 Task: Check the traffic conditions on Interstate 80 in Lincoln.
Action: Mouse moved to (396, 9)
Screenshot: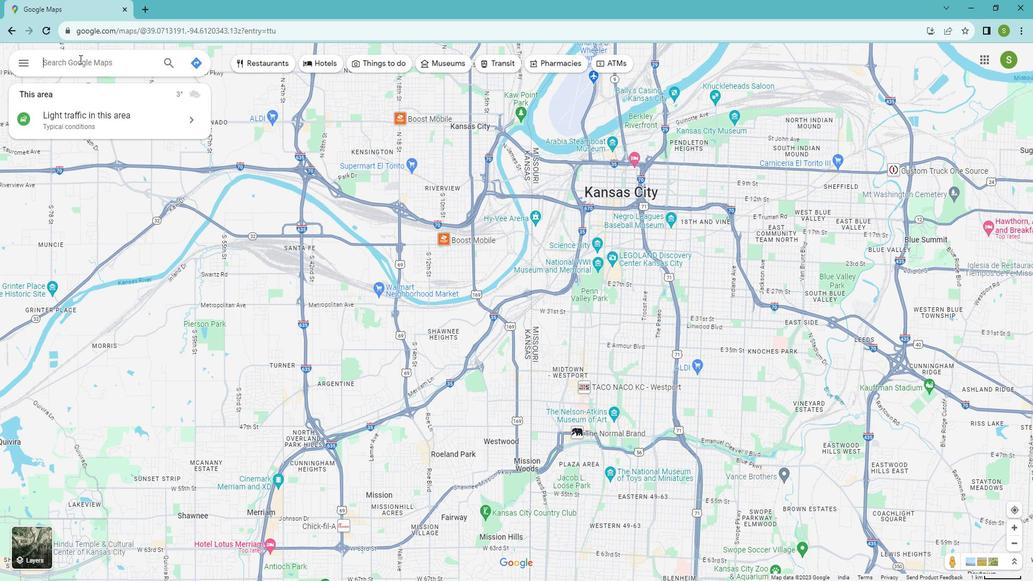 
Action: Mouse pressed left at (396, 9)
Screenshot: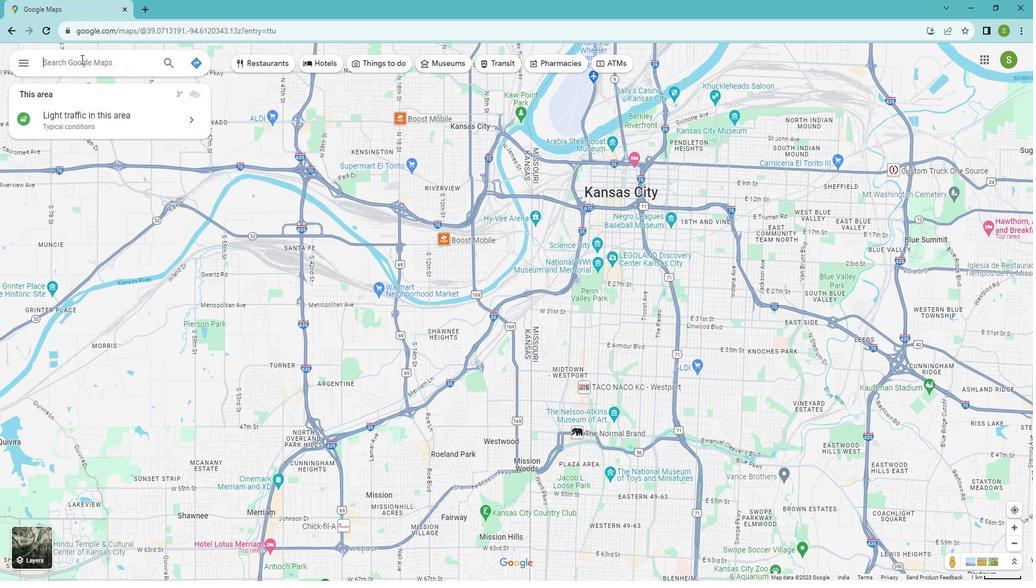 
Action: Key pressed <Key.shift>Interstate<Key.space>80<Key.space><Key.shift>Lincoln
Screenshot: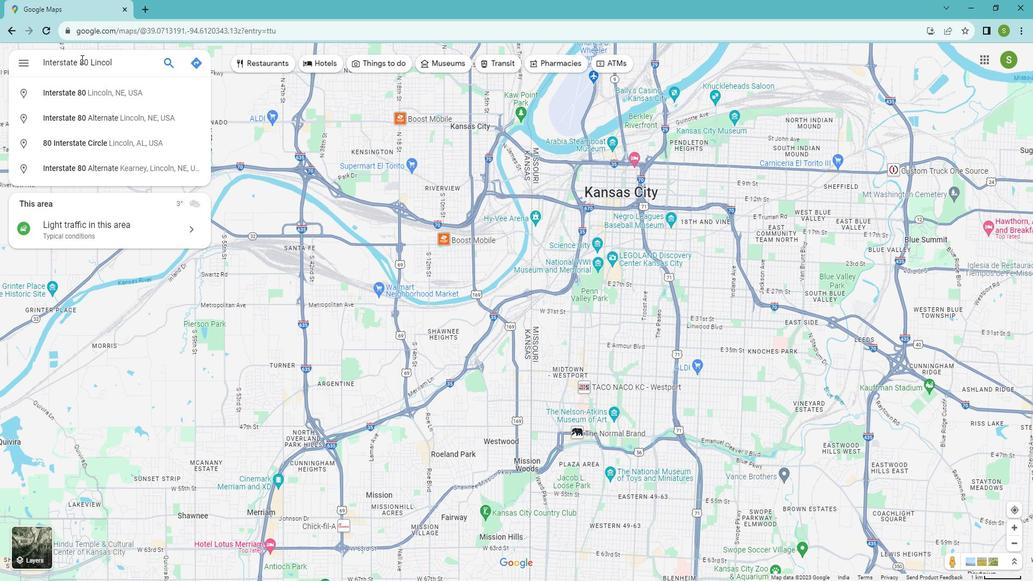 
Action: Mouse moved to (407, 46)
Screenshot: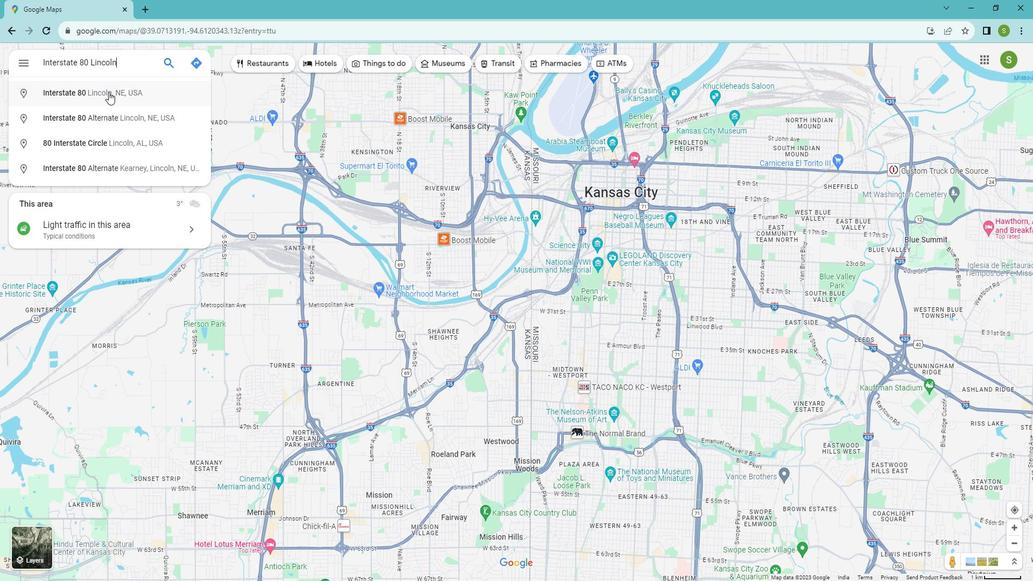 
Action: Mouse pressed left at (407, 46)
Screenshot: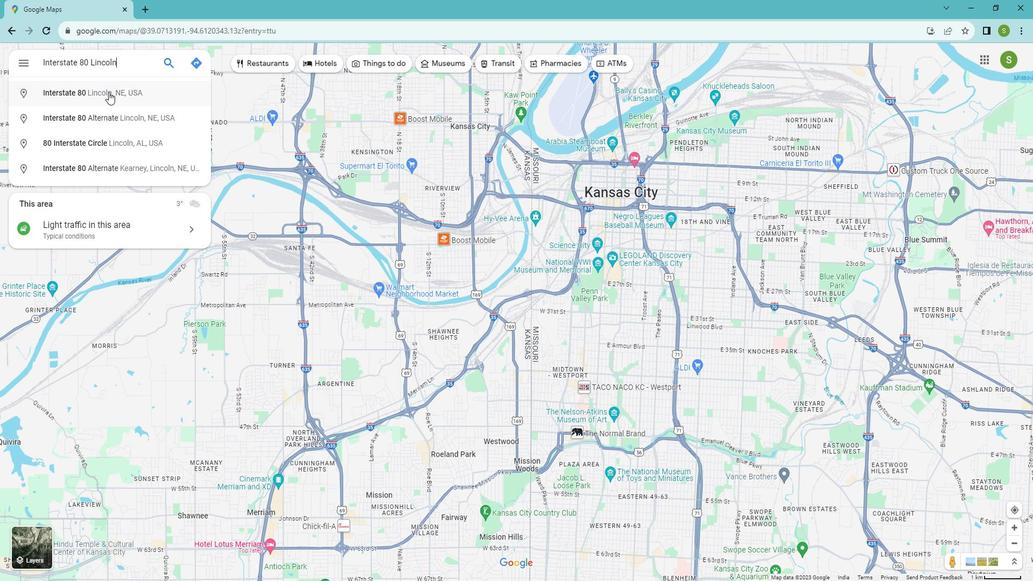
Action: Mouse moved to (489, 547)
Screenshot: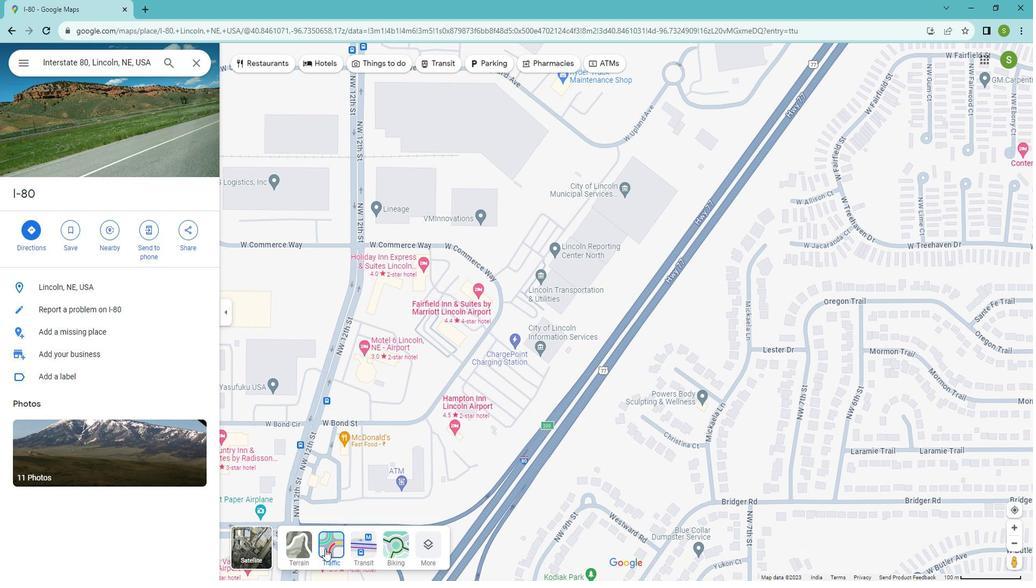 
Action: Mouse pressed left at (489, 547)
Screenshot: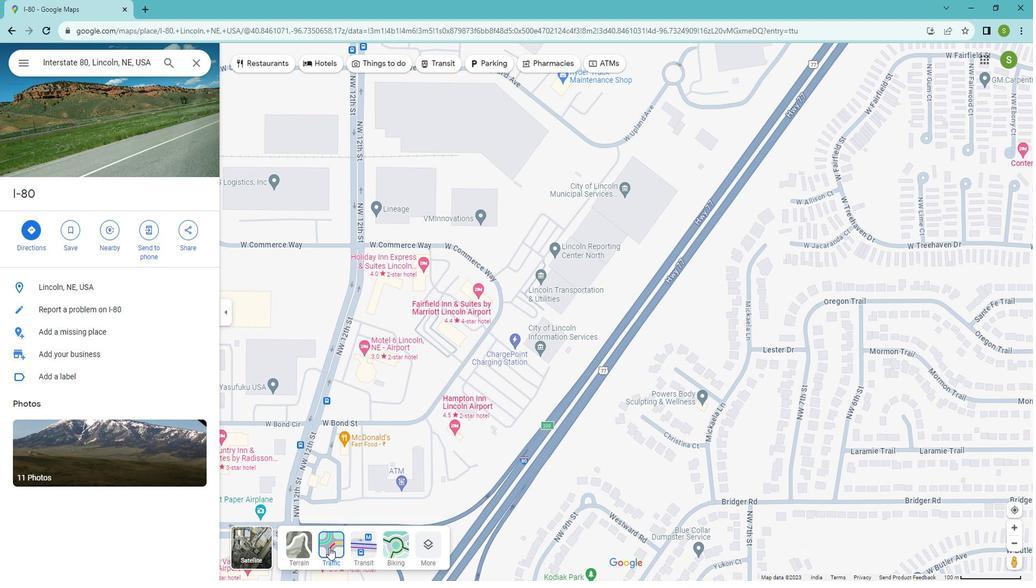 
Action: Mouse moved to (595, 305)
Screenshot: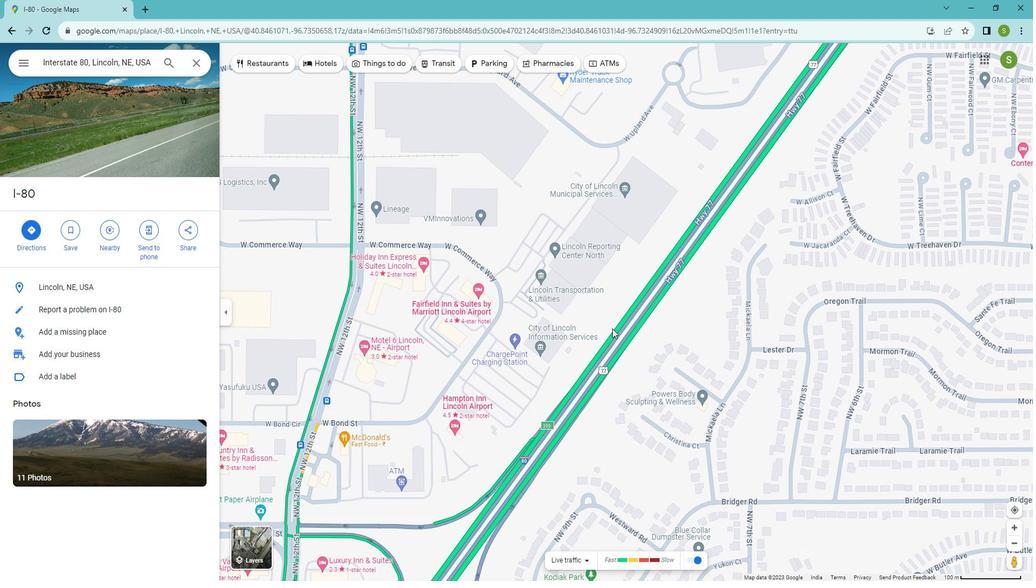 
Action: Mouse pressed left at (595, 305)
Screenshot: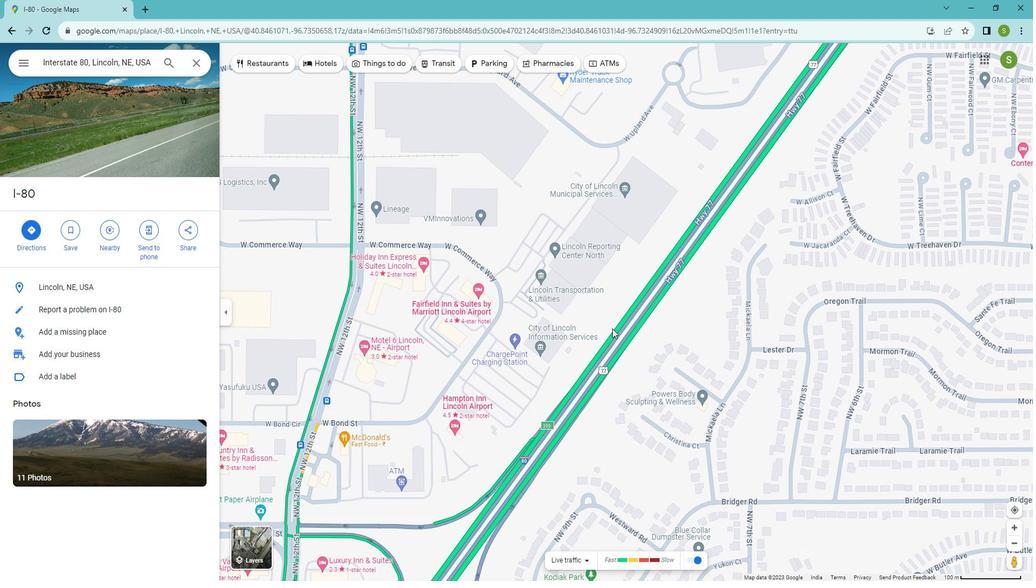 
Action: Mouse moved to (581, 348)
Screenshot: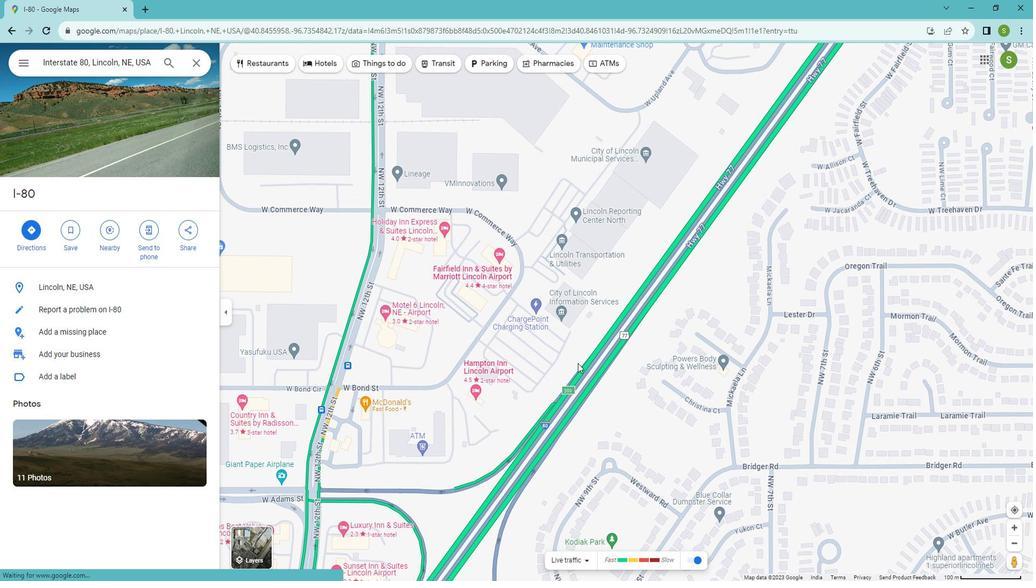 
Action: Mouse pressed left at (581, 348)
Screenshot: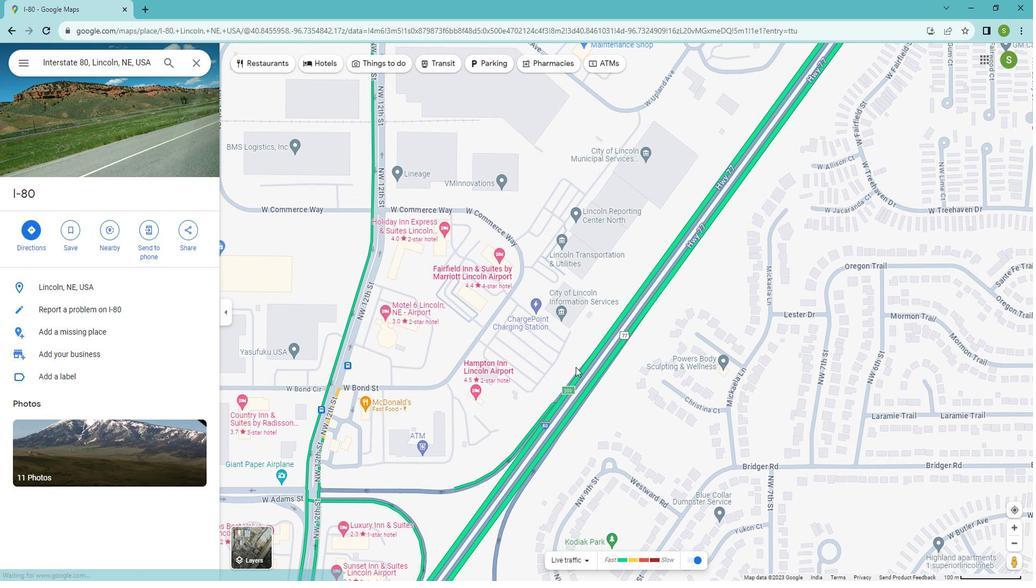 
Action: Mouse moved to (585, 563)
Screenshot: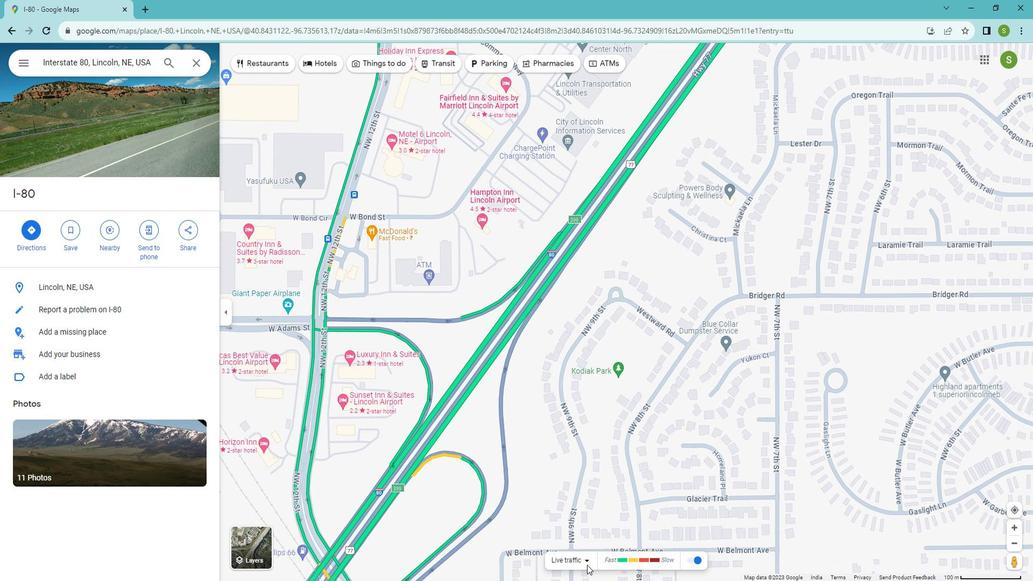 
Action: Mouse pressed left at (585, 563)
Screenshot: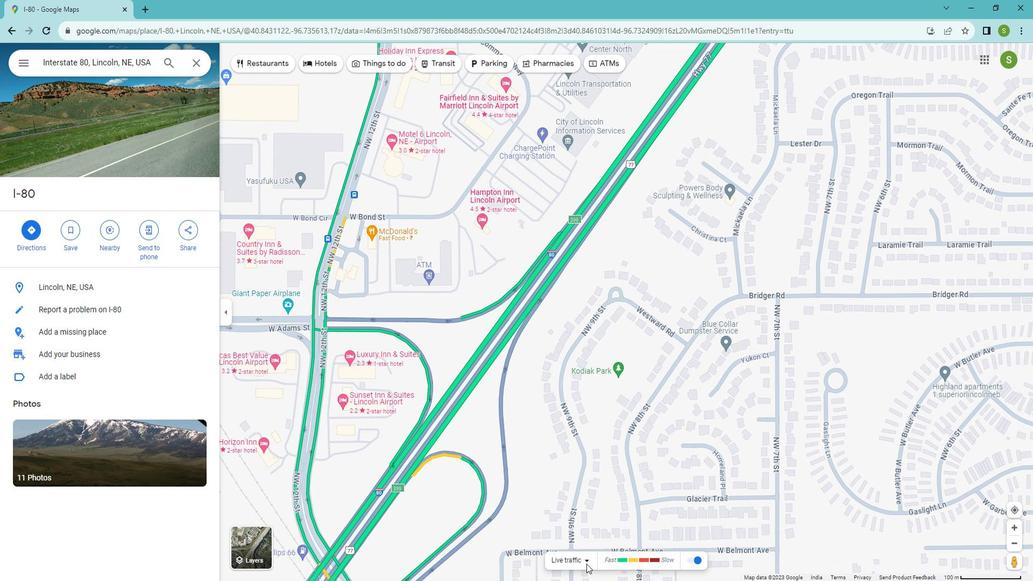 
Action: Mouse moved to (583, 543)
Screenshot: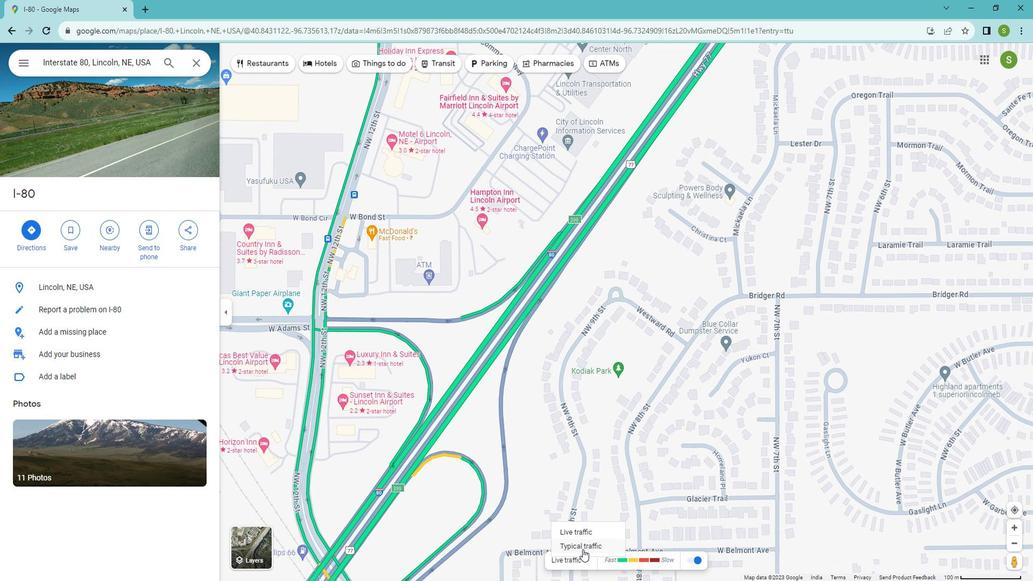 
Action: Mouse pressed left at (583, 543)
Screenshot: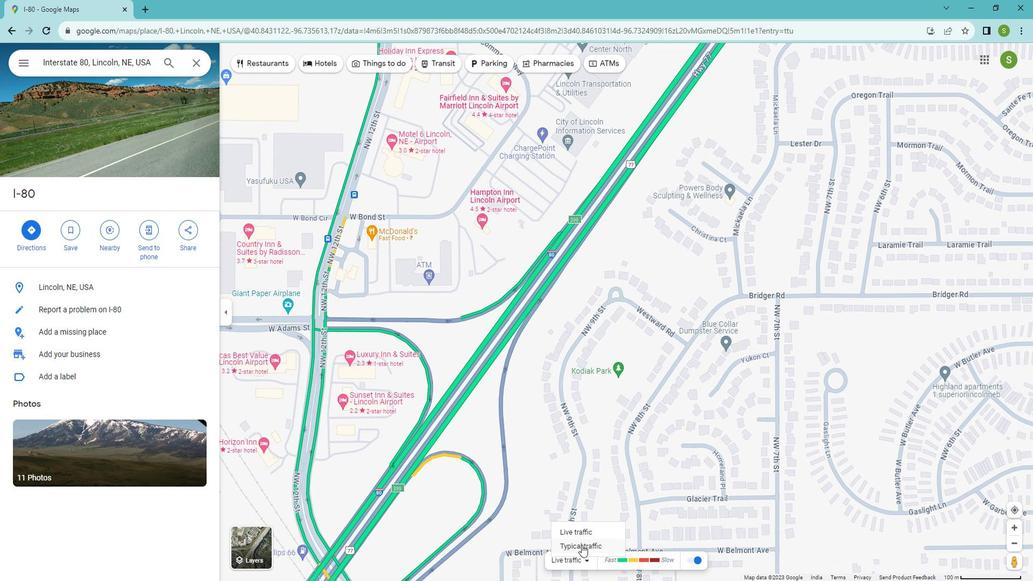 
Action: Mouse moved to (569, 400)
Screenshot: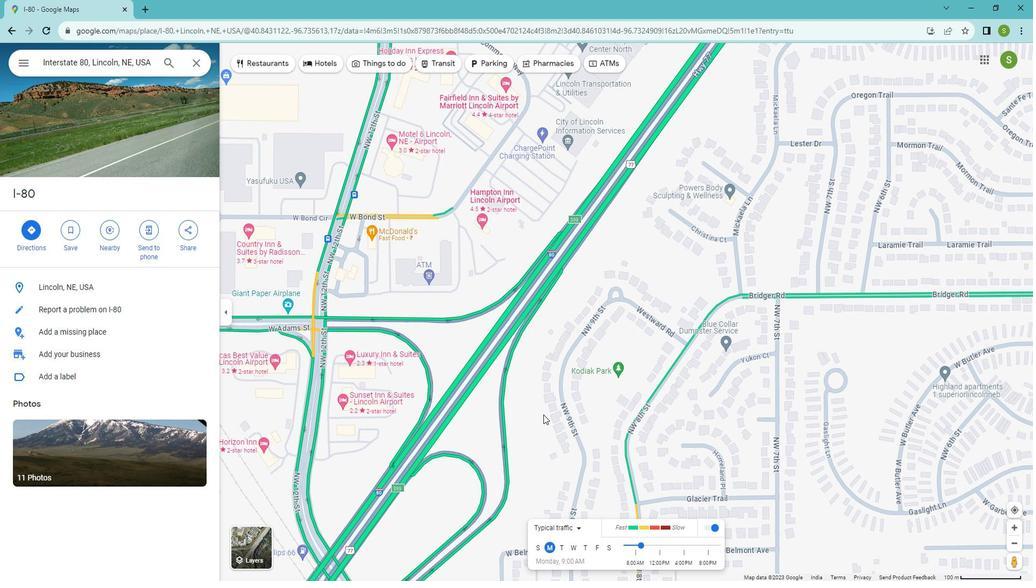 
Action: Mouse pressed left at (569, 400)
Screenshot: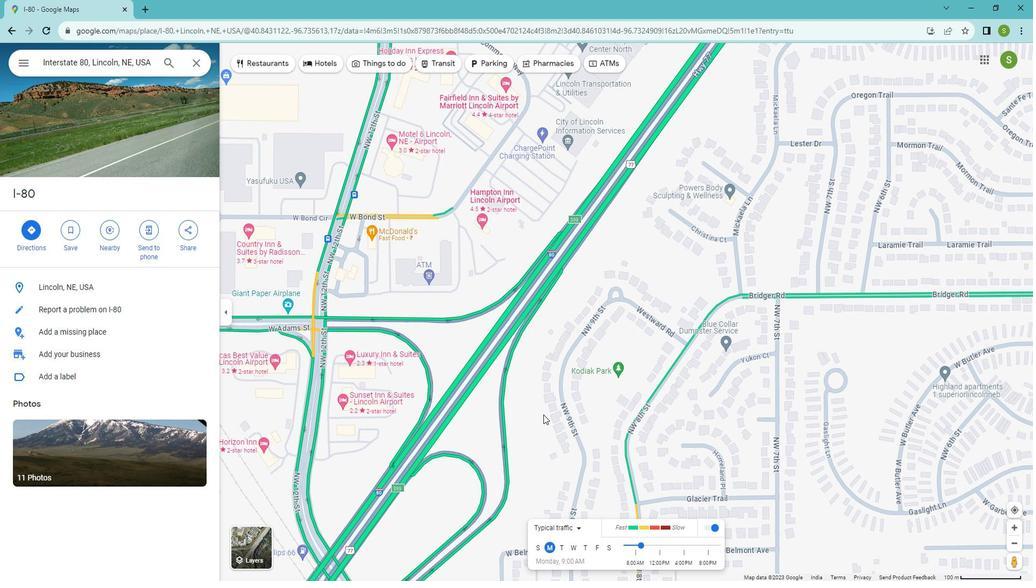 
Action: Mouse moved to (582, 526)
Screenshot: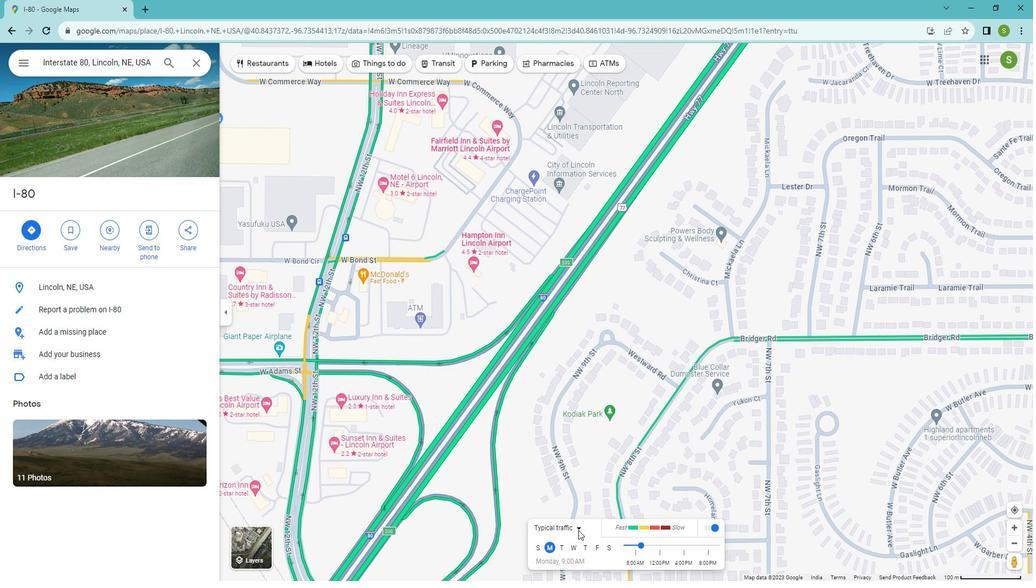 
Action: Mouse pressed left at (582, 526)
Screenshot: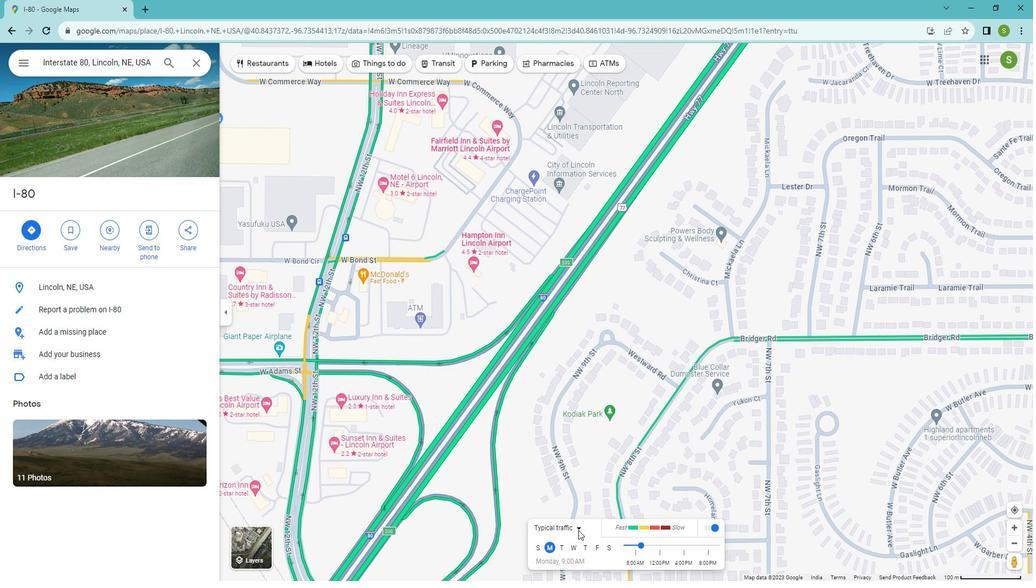 
Action: Mouse moved to (576, 539)
Screenshot: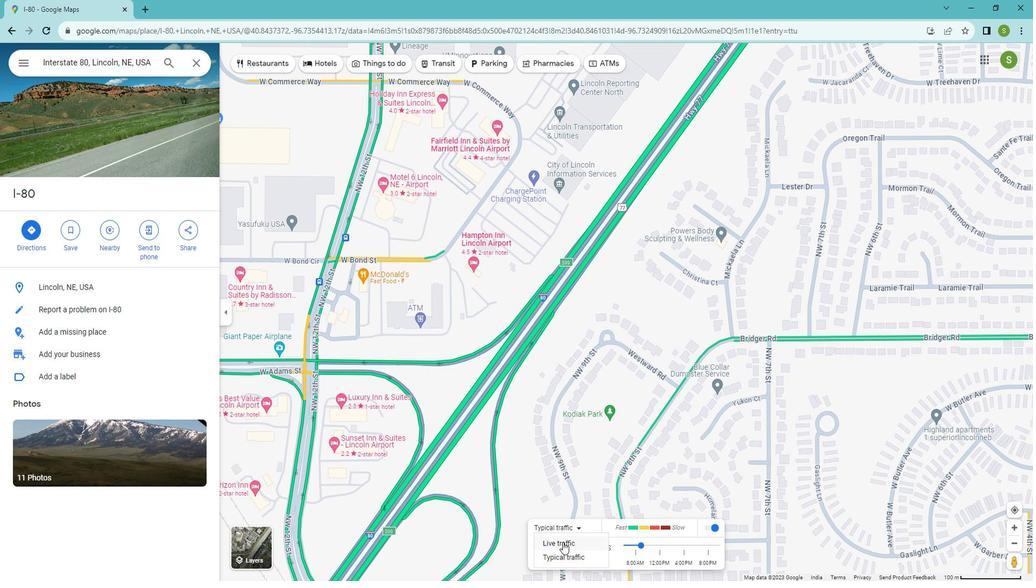 
Action: Mouse pressed left at (576, 539)
Screenshot: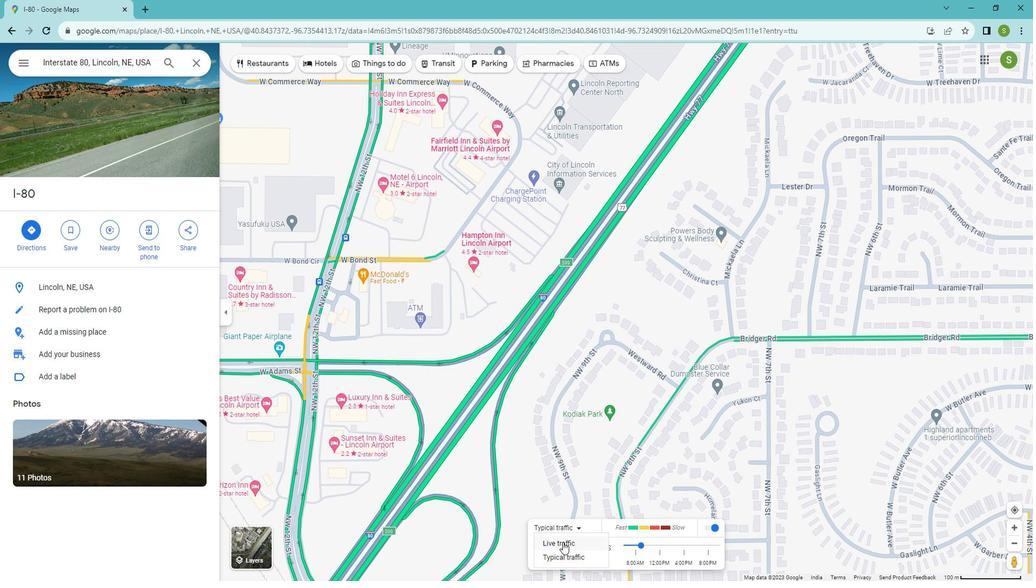 
Action: Mouse moved to (596, 364)
Screenshot: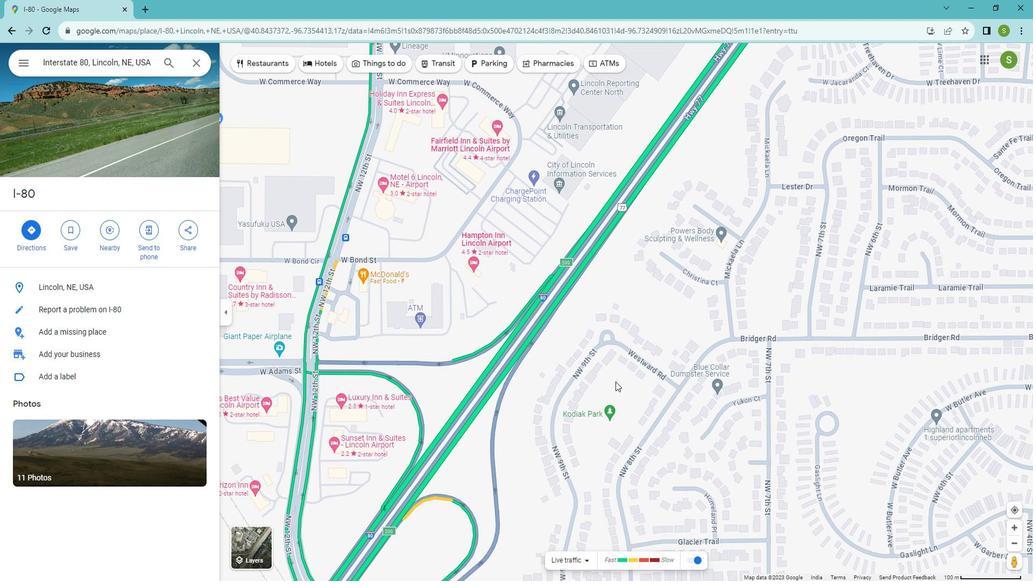 
Action: Mouse pressed left at (596, 364)
Screenshot: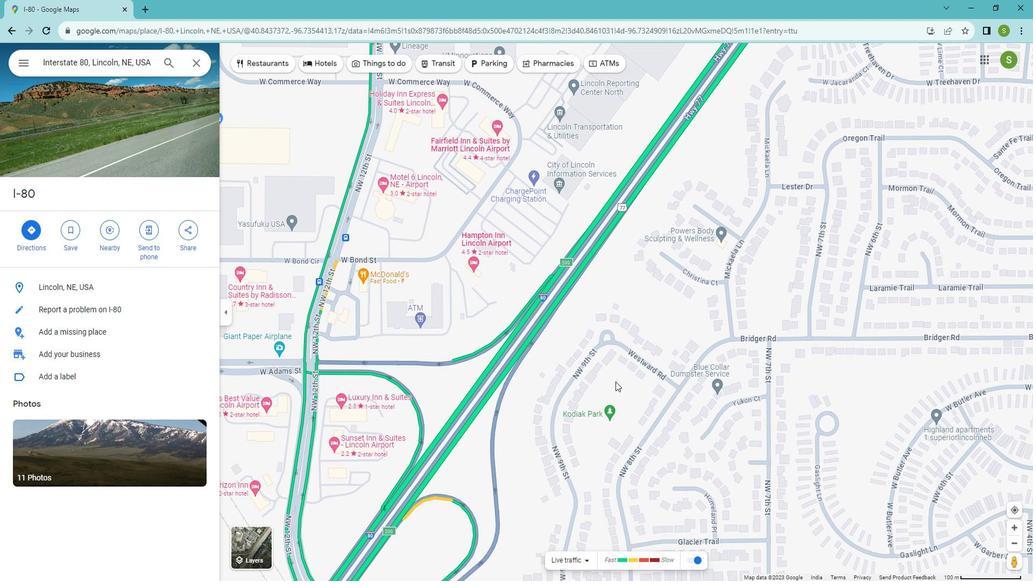
Action: Mouse moved to (581, 420)
Screenshot: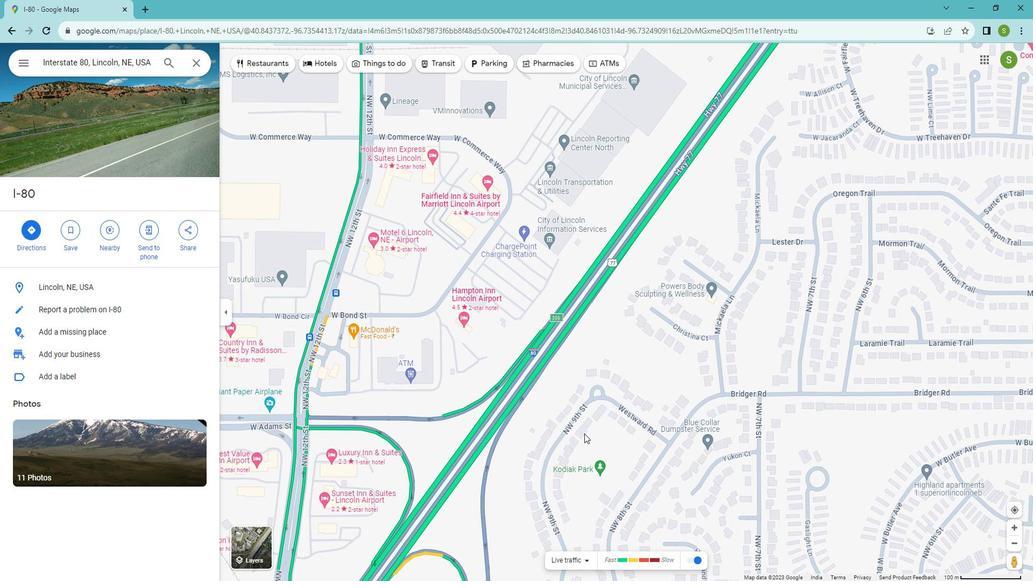 
Action: Mouse pressed left at (581, 420)
Screenshot: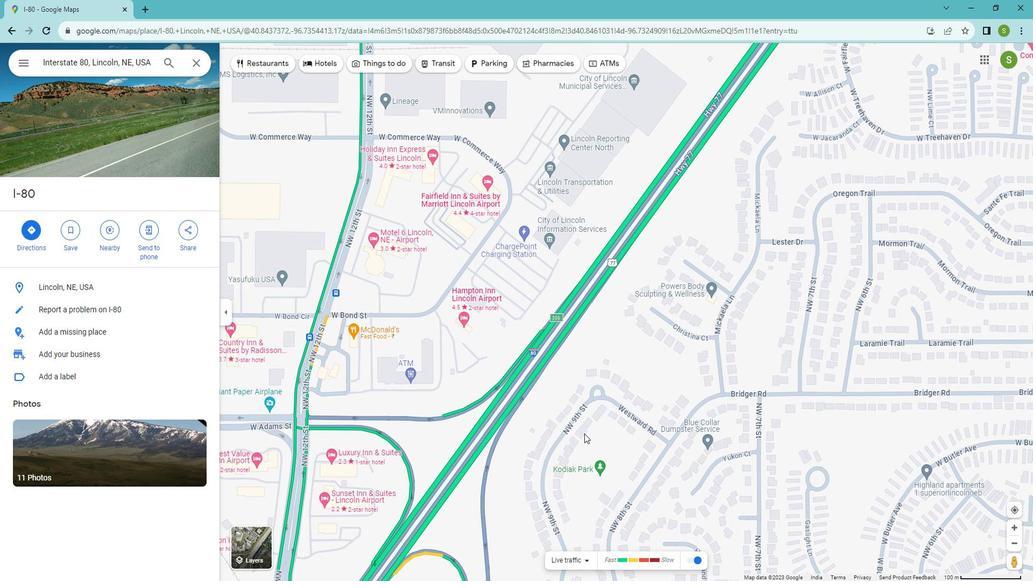 
Action: Mouse moved to (597, 310)
Screenshot: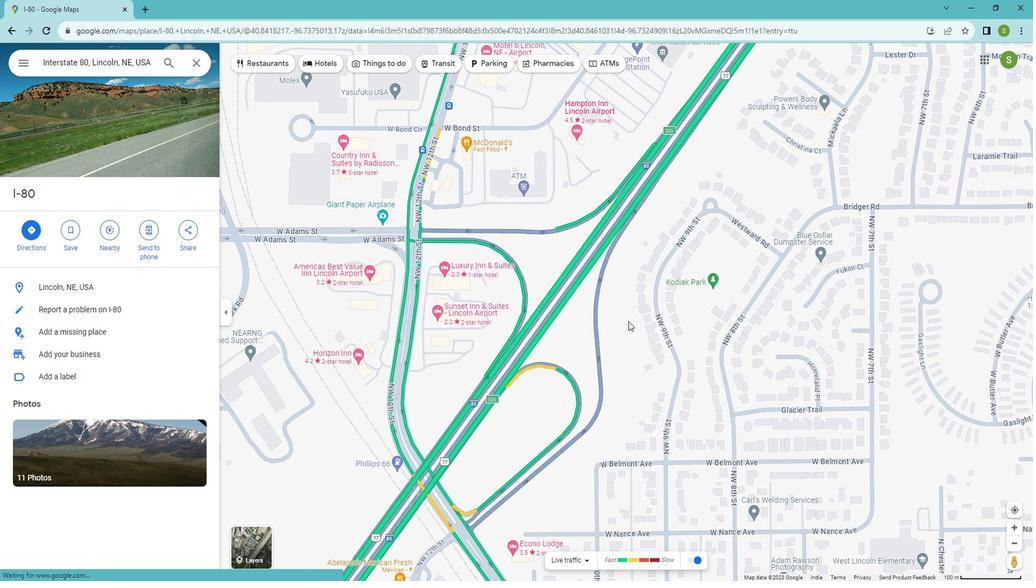 
Action: Mouse pressed left at (597, 310)
Screenshot: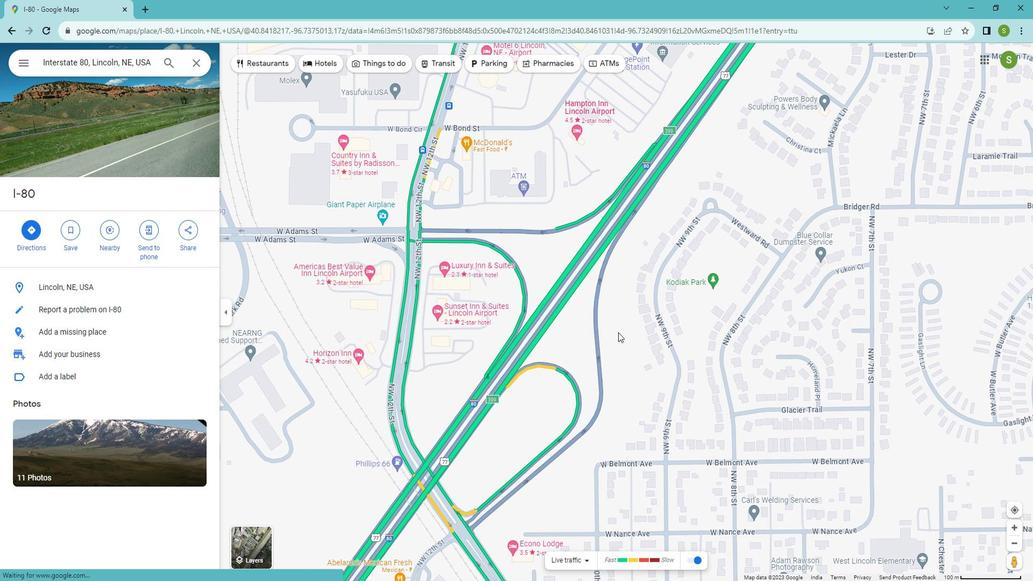 
Action: Mouse moved to (589, 287)
Screenshot: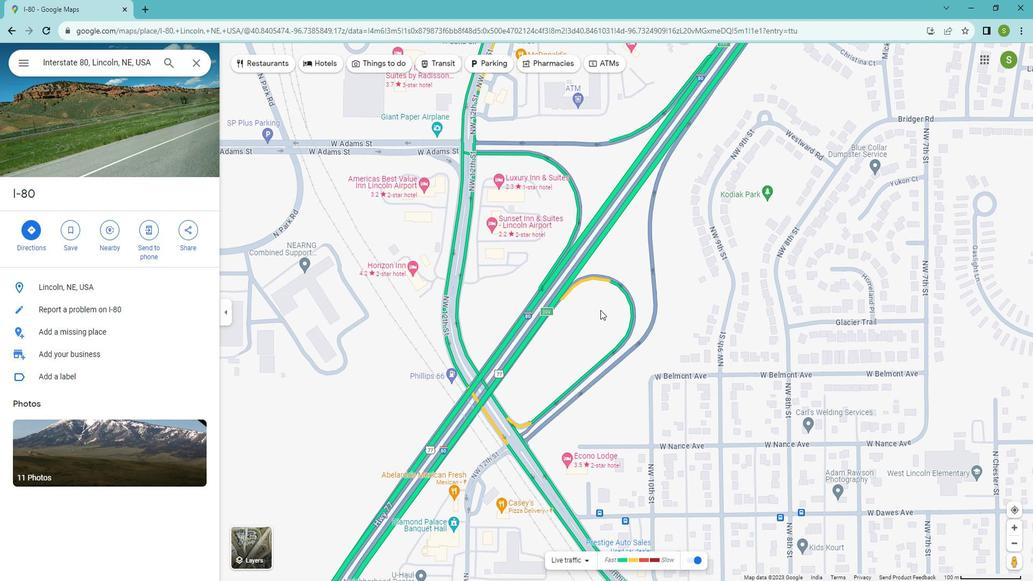 
Action: Mouse pressed left at (589, 287)
Screenshot: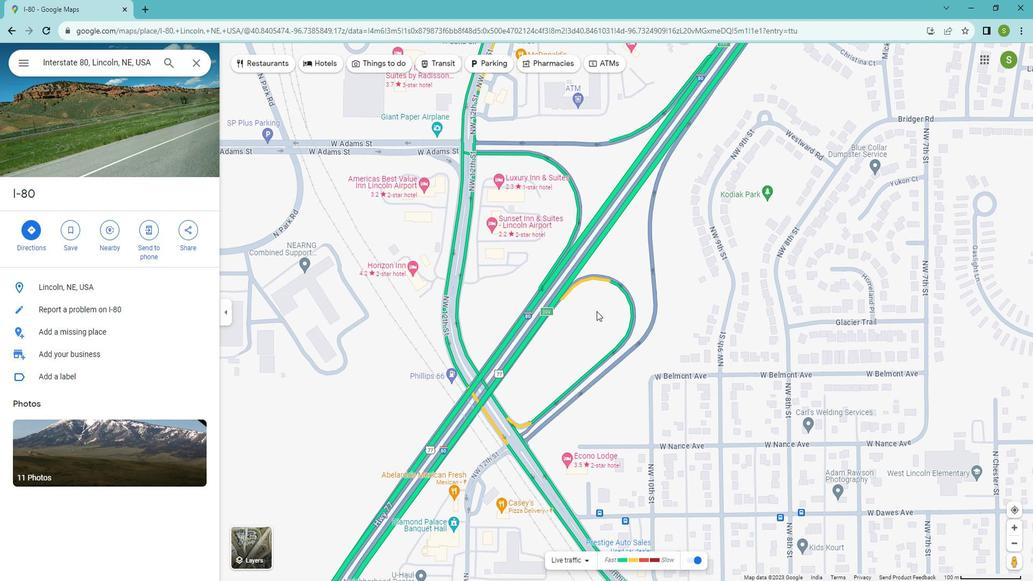 
Action: Mouse moved to (592, 269)
Screenshot: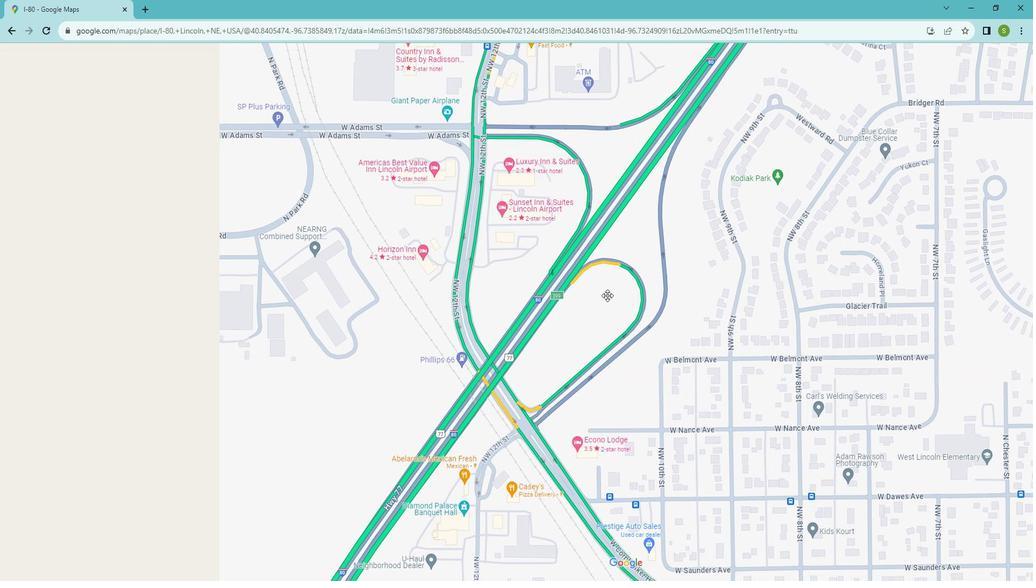 
Action: Mouse scrolled (592, 268) with delta (0, 0)
Screenshot: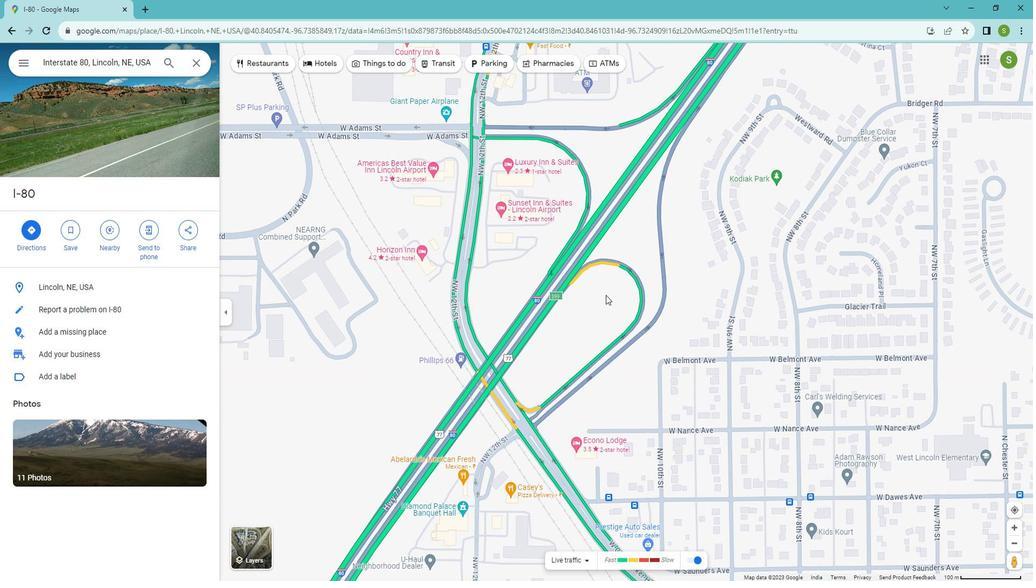
Action: Mouse scrolled (592, 268) with delta (0, 0)
Screenshot: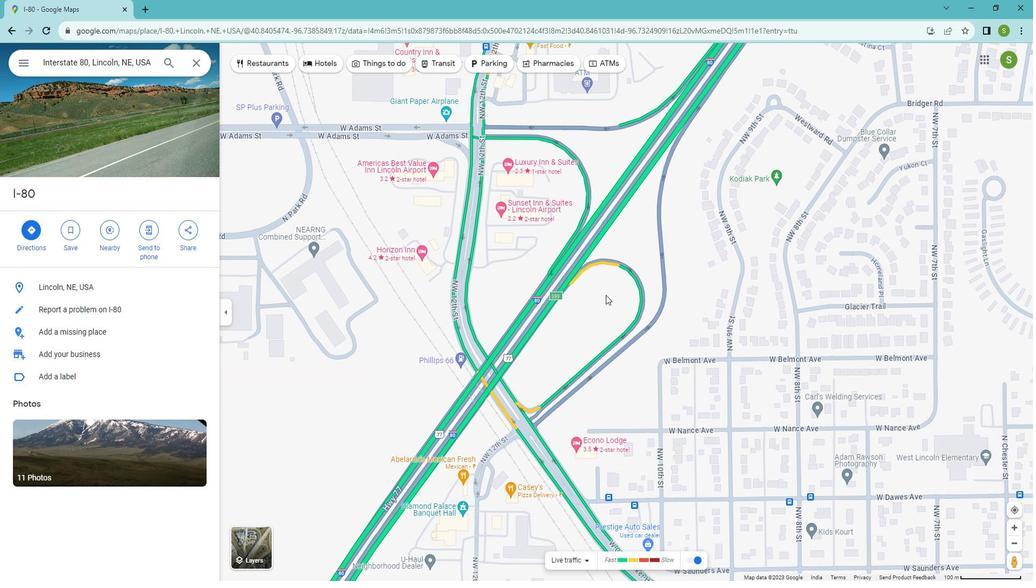 
Action: Mouse scrolled (592, 268) with delta (0, 0)
Screenshot: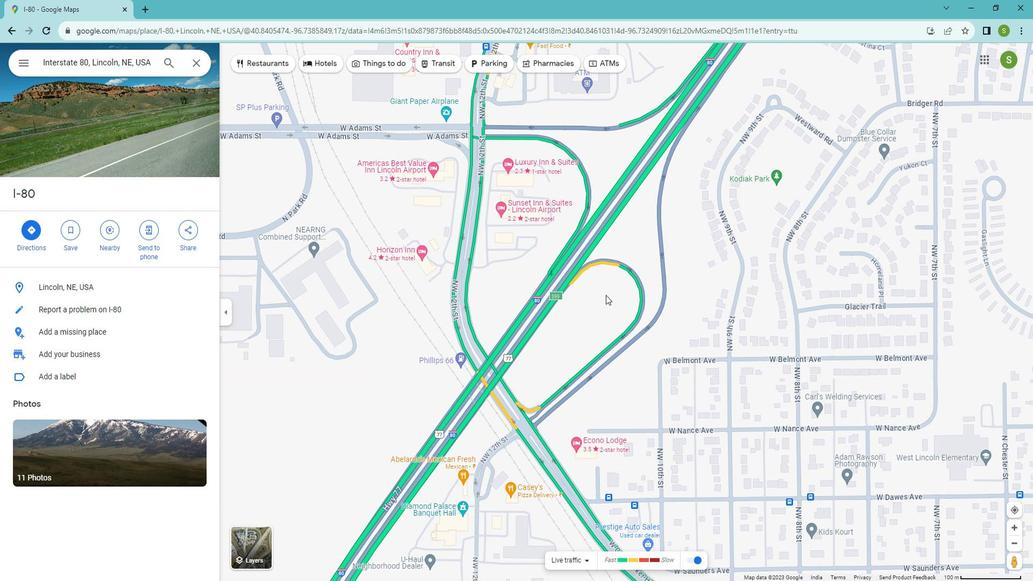 
Action: Mouse scrolled (592, 268) with delta (0, 0)
Screenshot: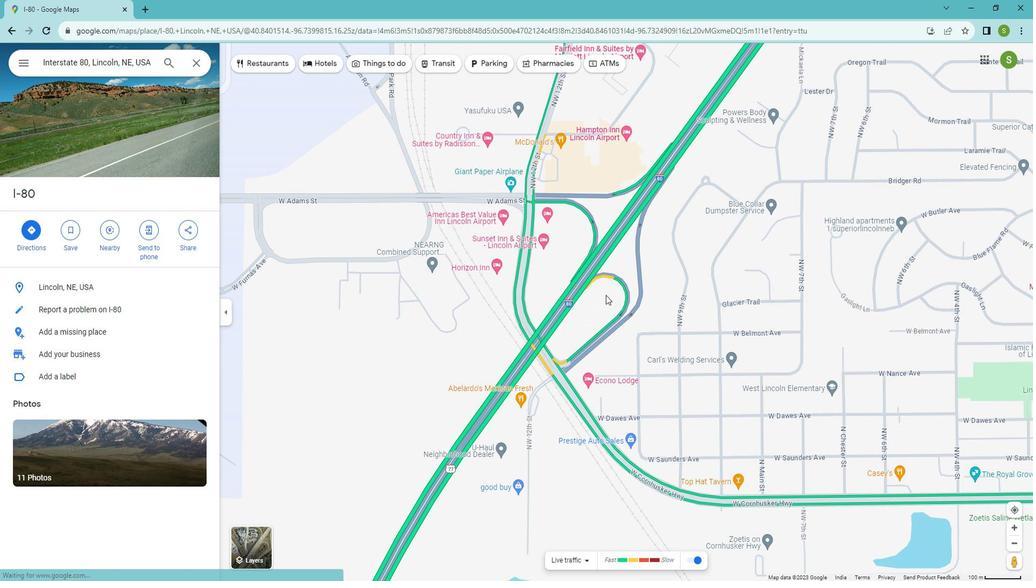 
Action: Mouse scrolled (592, 268) with delta (0, 0)
Screenshot: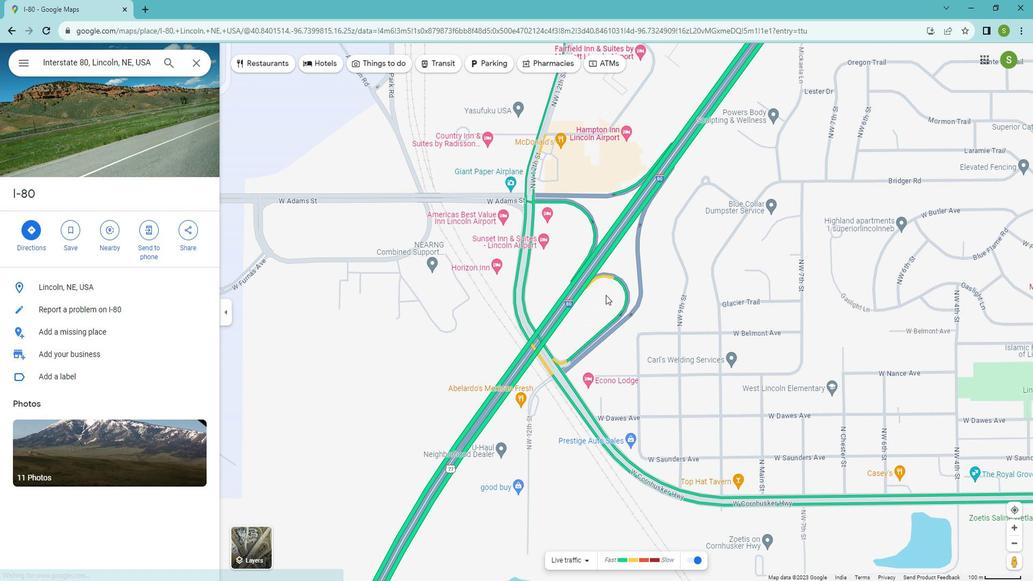
Action: Mouse moved to (590, 269)
Screenshot: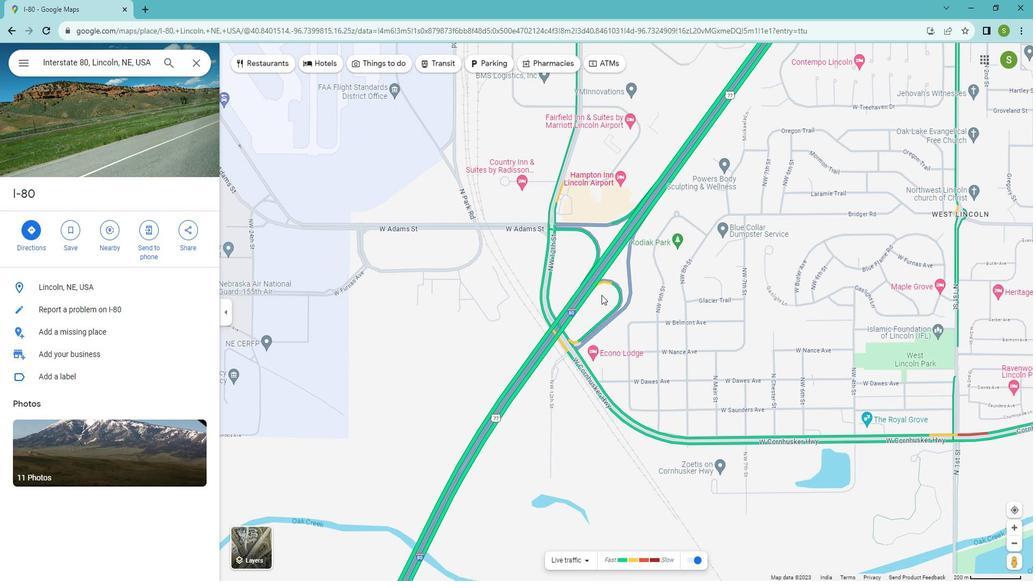 
Action: Mouse scrolled (590, 268) with delta (0, 0)
Screenshot: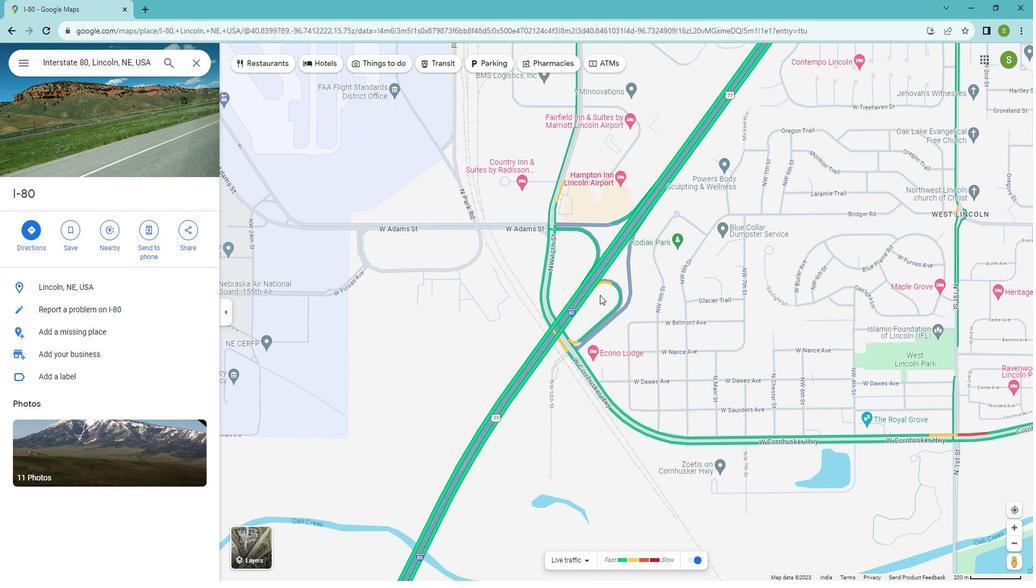 
Action: Mouse scrolled (590, 268) with delta (0, 0)
Screenshot: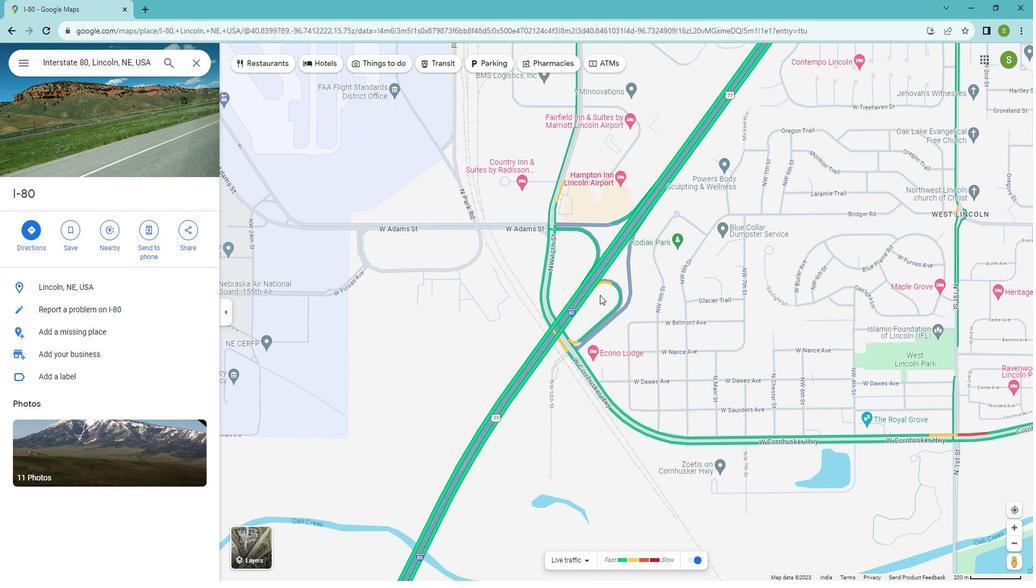 
Action: Mouse moved to (618, 290)
Screenshot: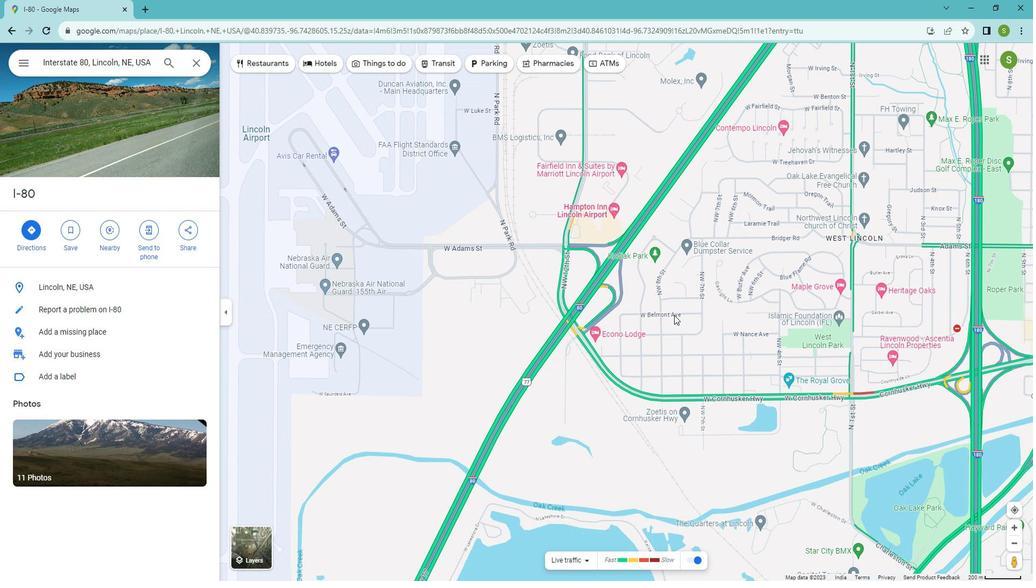 
Action: Mouse scrolled (618, 290) with delta (0, 0)
Screenshot: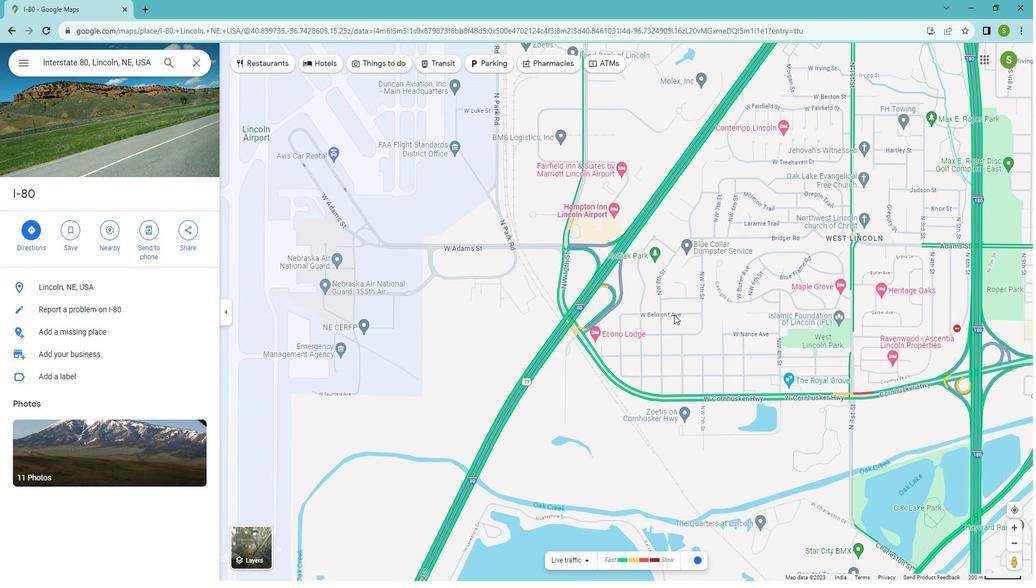 
Action: Mouse moved to (611, 231)
Screenshot: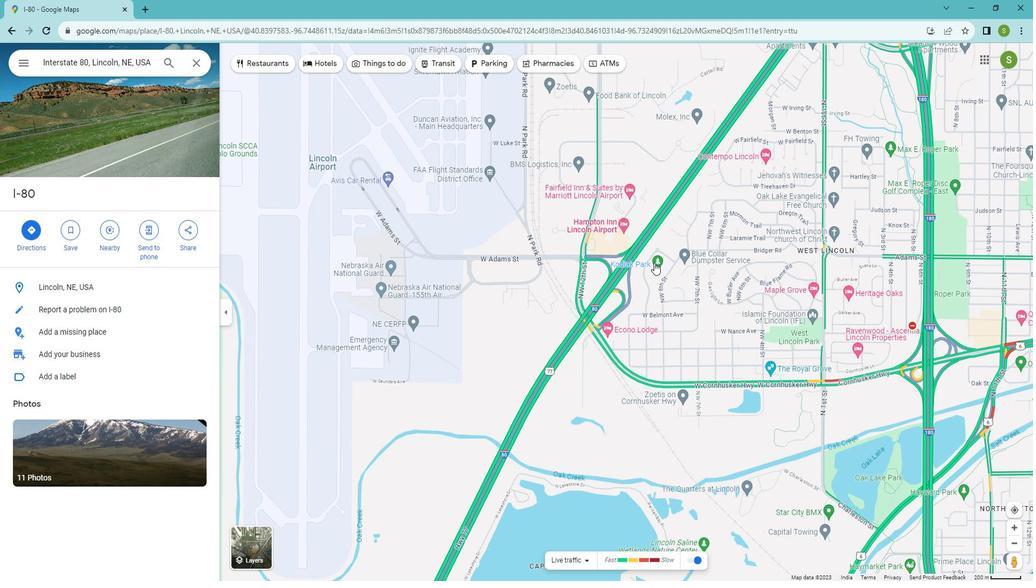 
Action: Mouse pressed left at (611, 231)
Screenshot: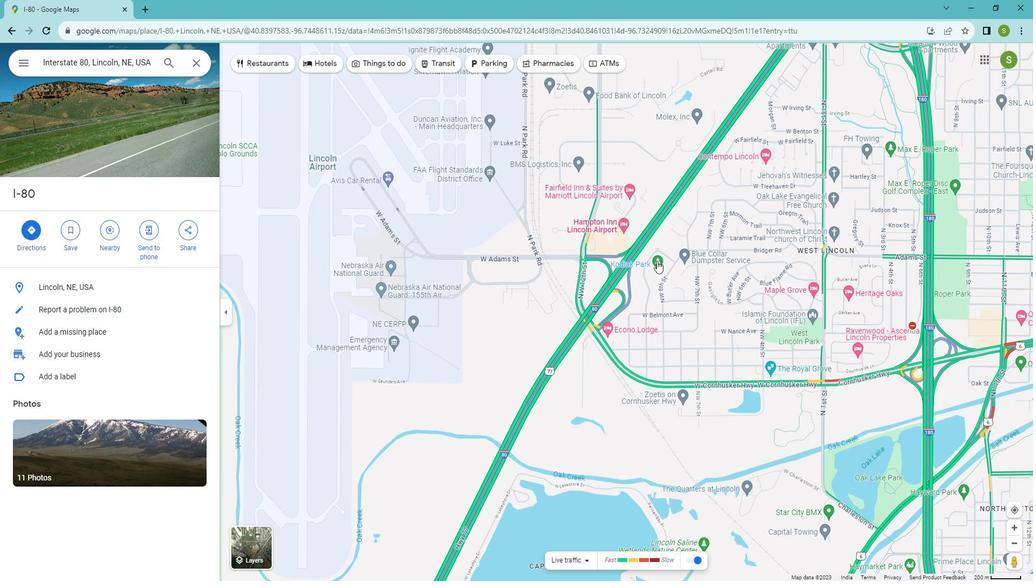 
Action: Mouse moved to (563, 322)
Screenshot: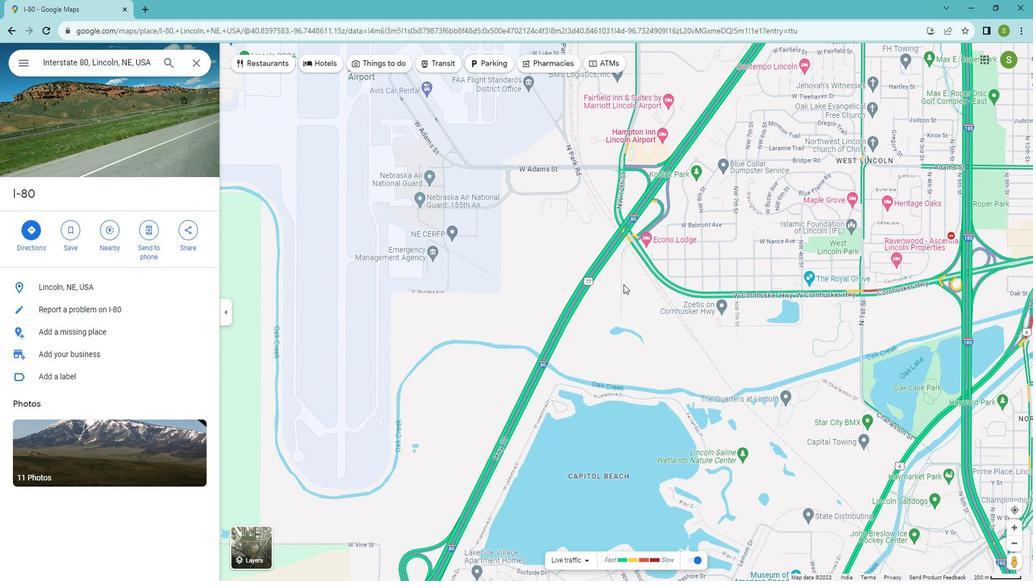 
Action: Mouse pressed left at (563, 322)
Screenshot: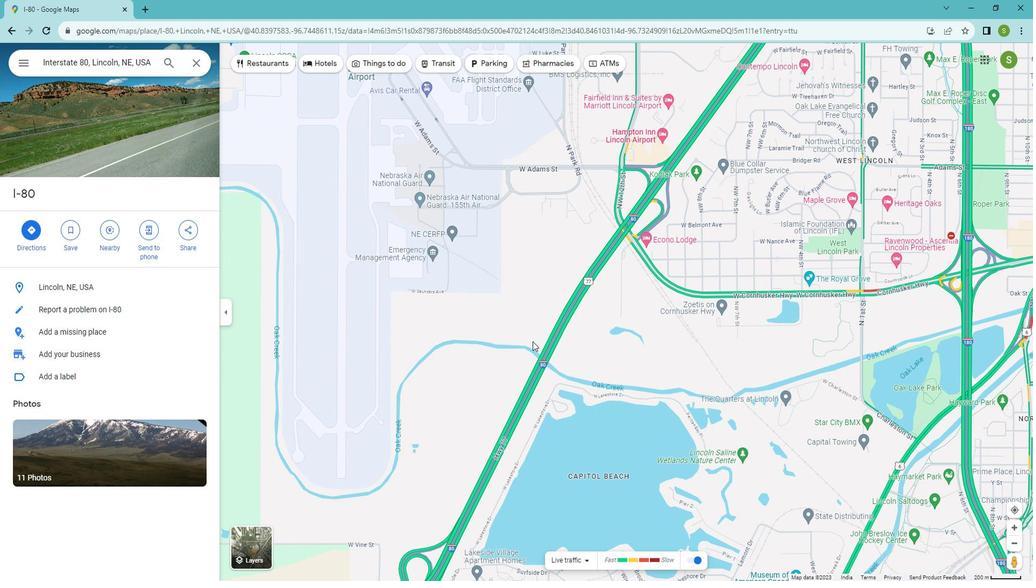 
Action: Mouse moved to (575, 387)
Screenshot: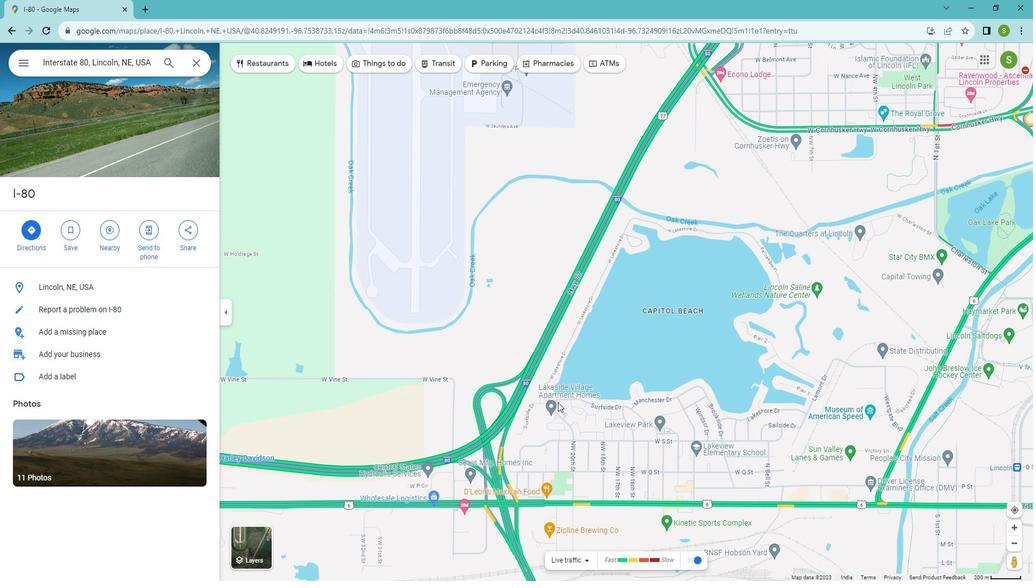 
Action: Mouse pressed left at (575, 387)
Screenshot: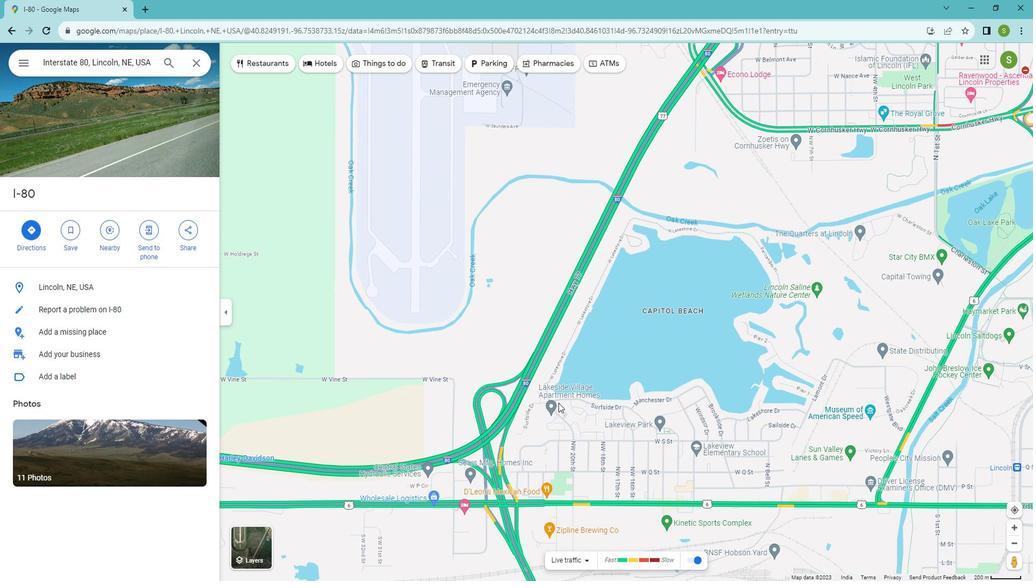 
Action: Mouse moved to (542, 330)
Screenshot: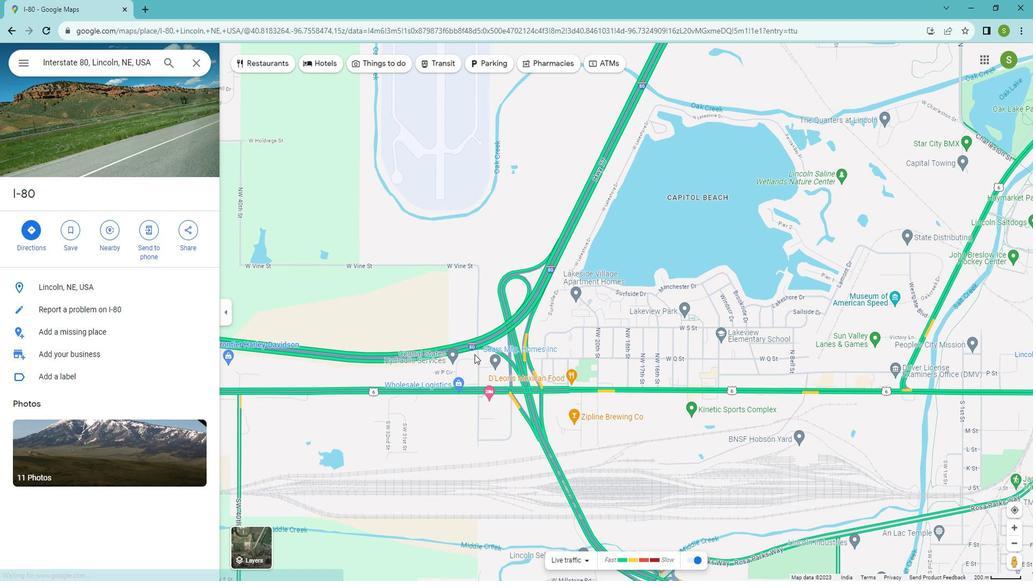 
Action: Mouse pressed left at (542, 330)
Screenshot: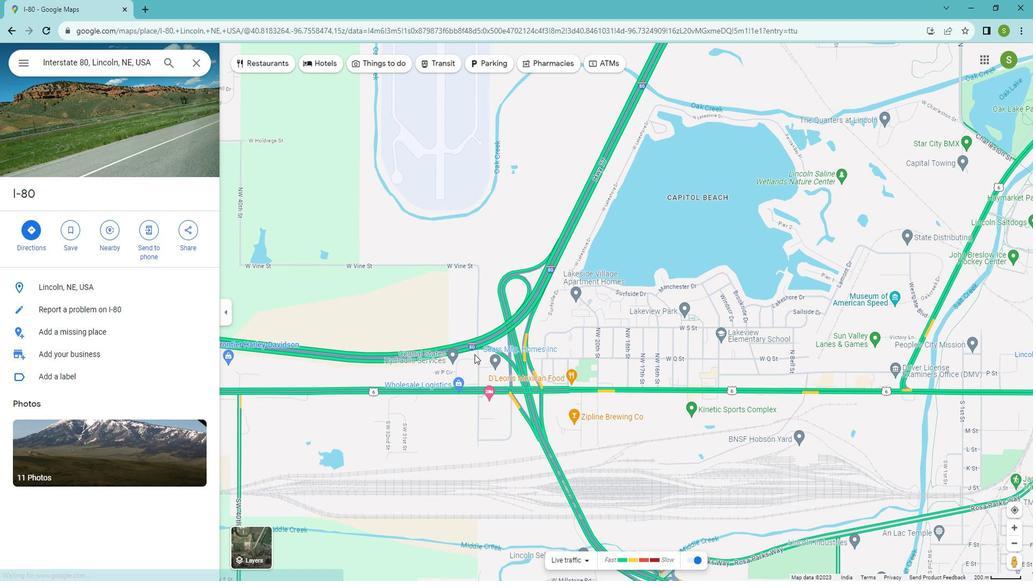 
Action: Mouse moved to (620, 293)
Screenshot: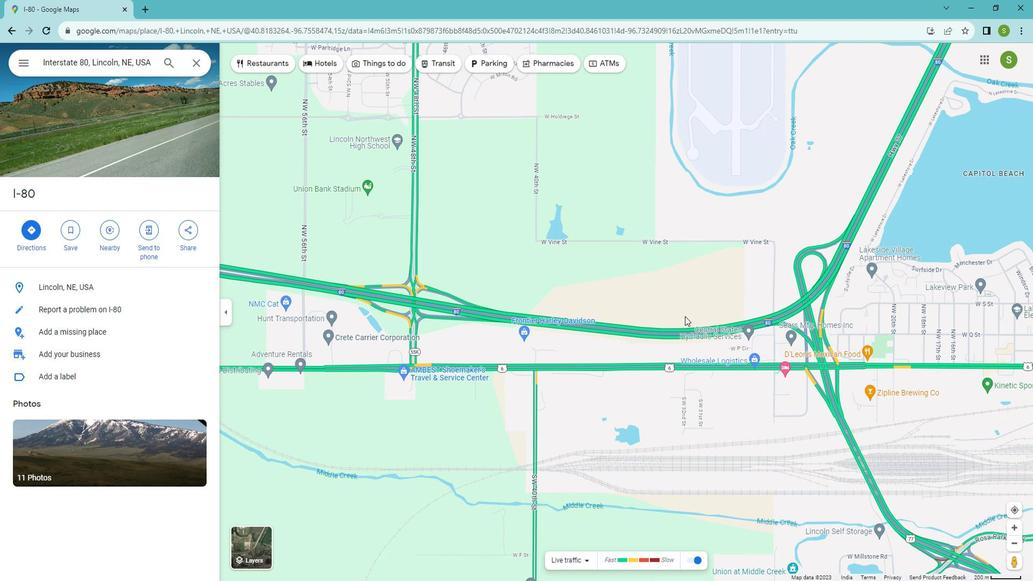 
Action: Mouse scrolled (620, 293) with delta (0, 0)
Screenshot: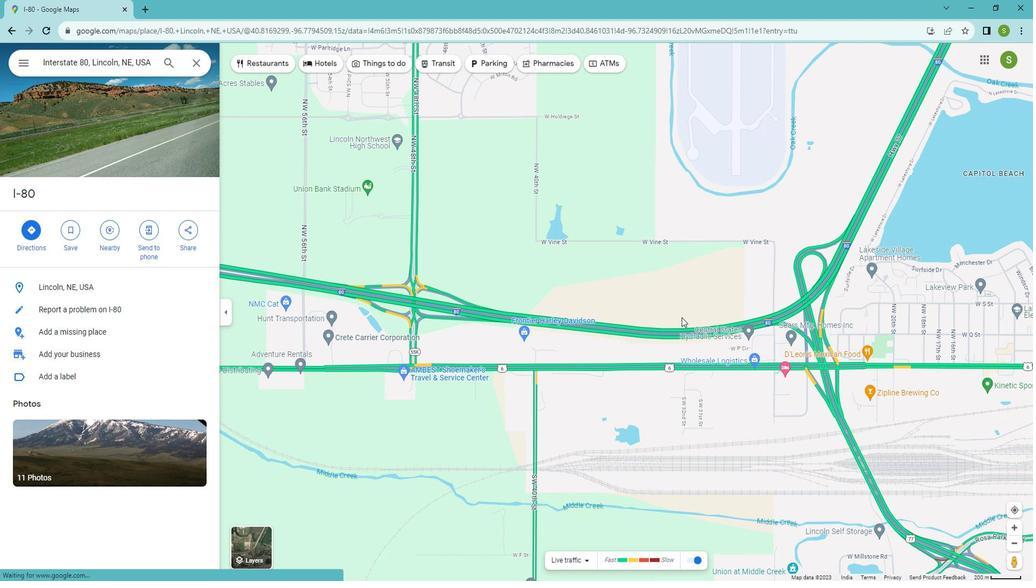 
Action: Mouse scrolled (620, 293) with delta (0, 0)
Screenshot: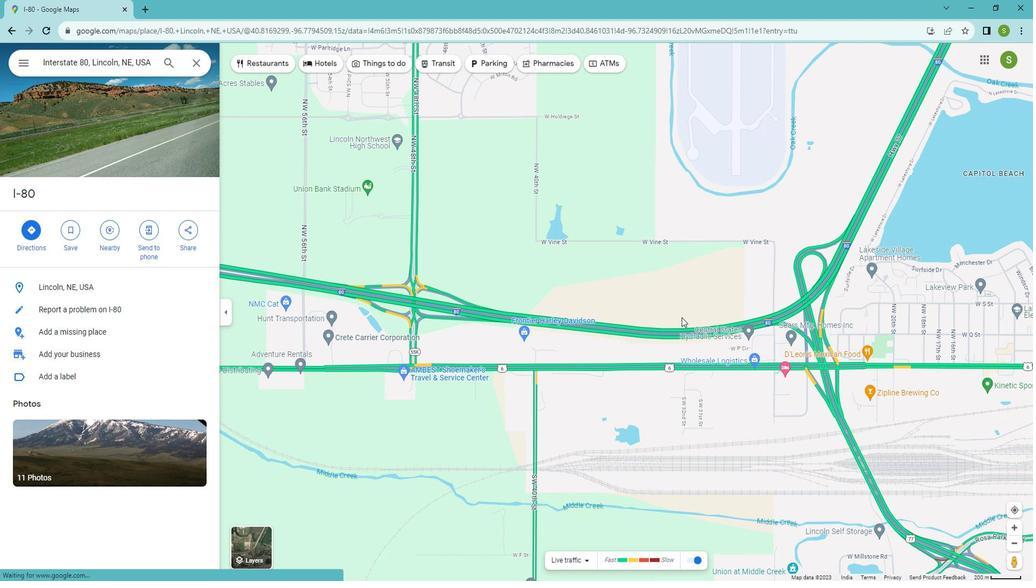 
Action: Mouse scrolled (620, 293) with delta (0, 0)
Screenshot: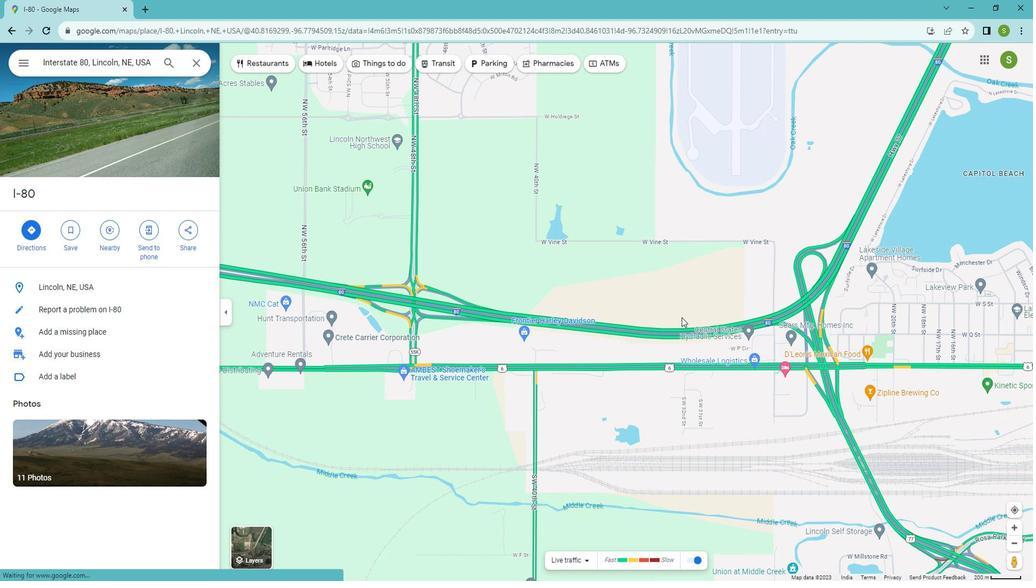 
Action: Mouse scrolled (620, 293) with delta (0, 0)
Screenshot: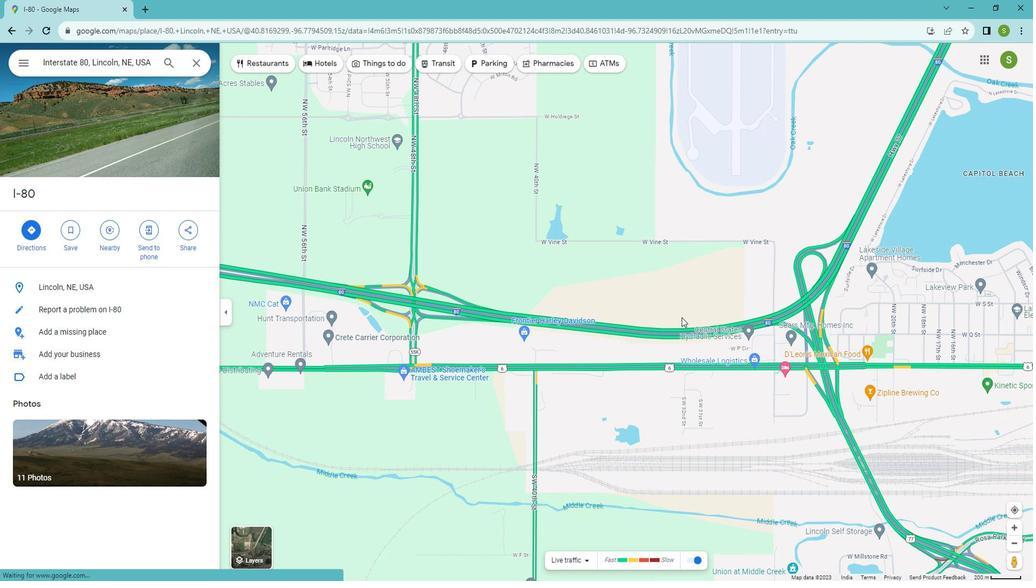 
Action: Mouse scrolled (620, 293) with delta (0, 0)
Screenshot: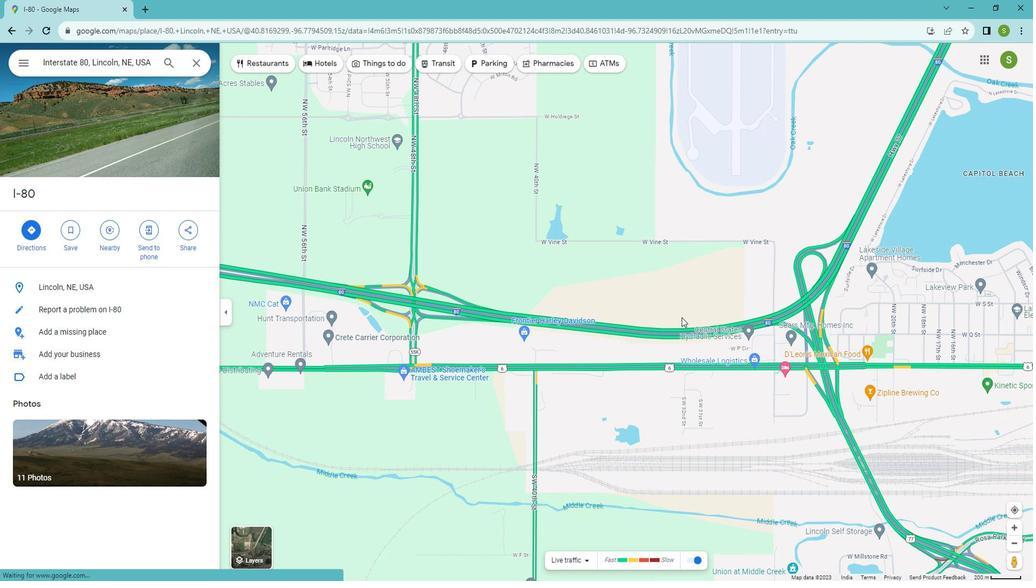 
Action: Mouse scrolled (620, 293) with delta (0, 0)
Screenshot: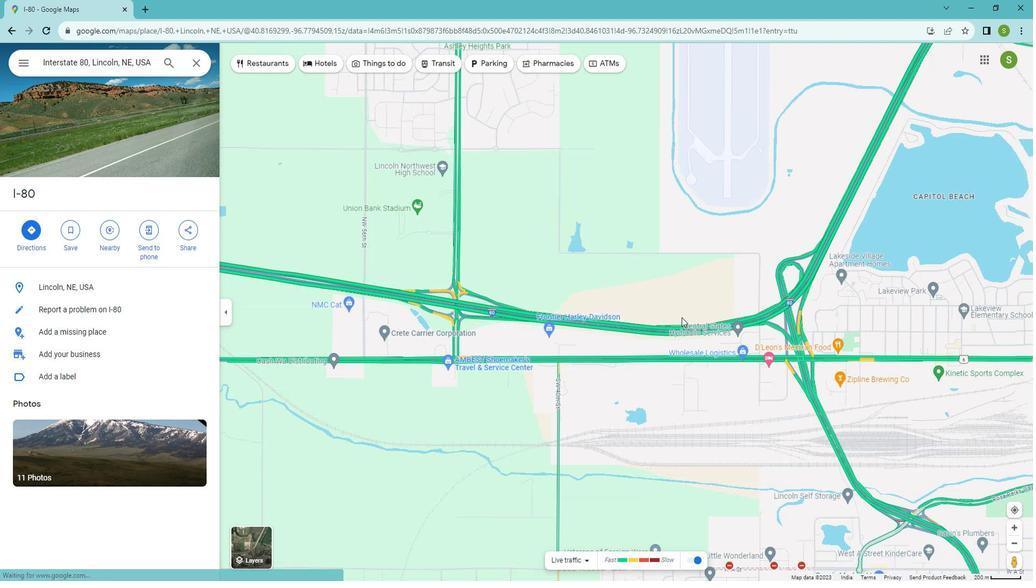 
Action: Mouse moved to (619, 296)
Screenshot: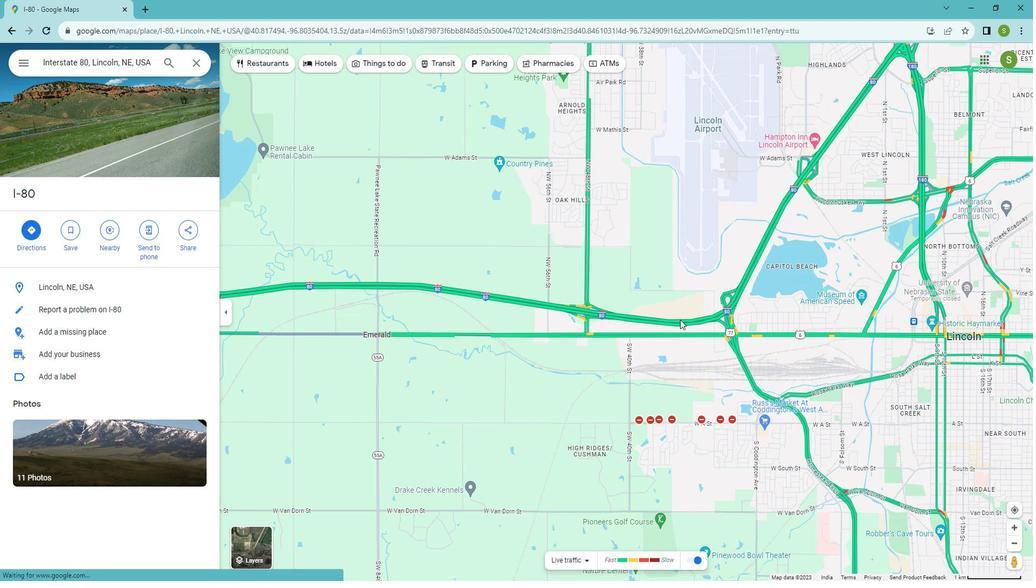 
Action: Mouse scrolled (619, 295) with delta (0, 0)
Screenshot: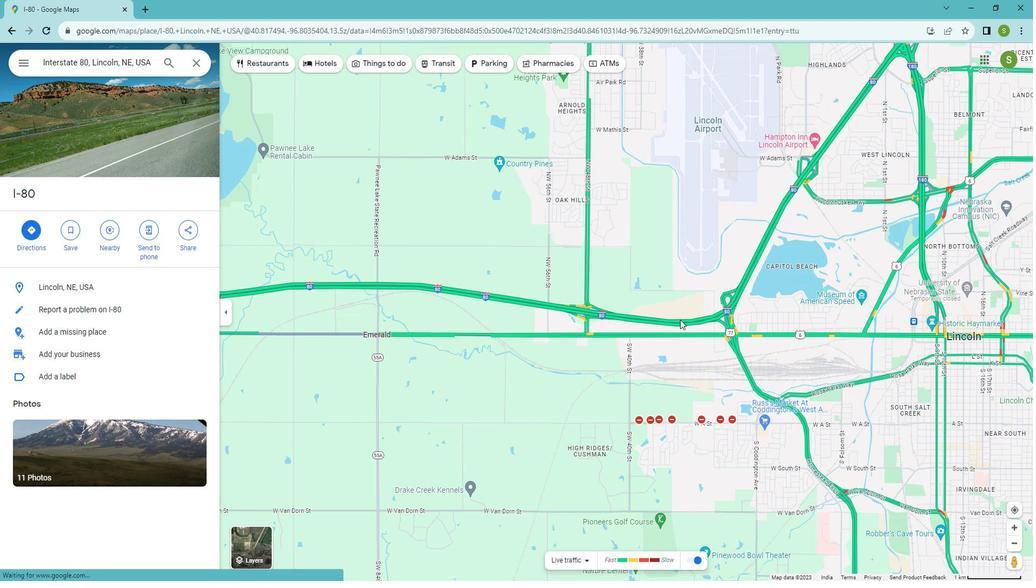 
Action: Mouse moved to (619, 298)
Screenshot: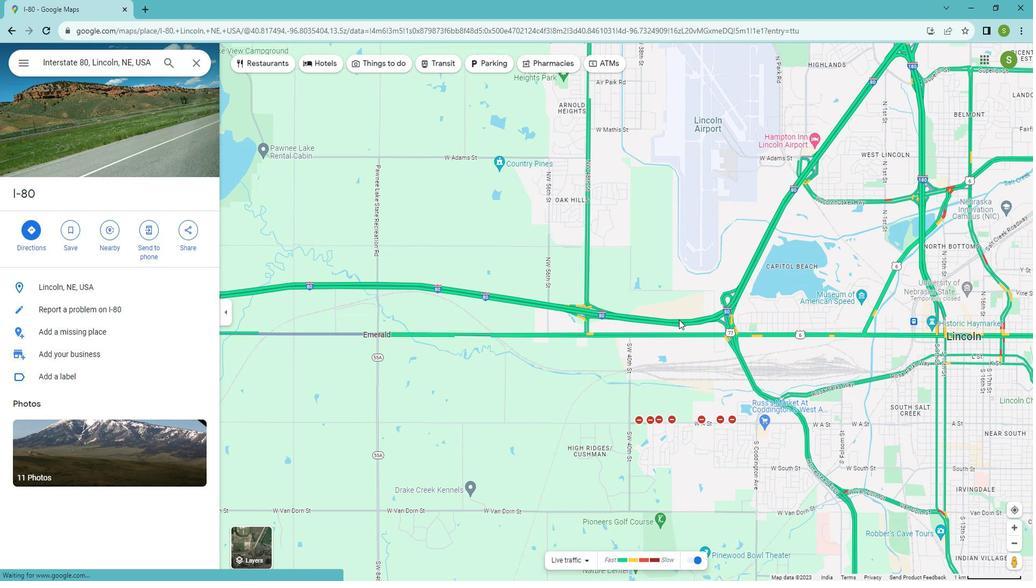 
Action: Mouse scrolled (619, 297) with delta (0, 0)
Screenshot: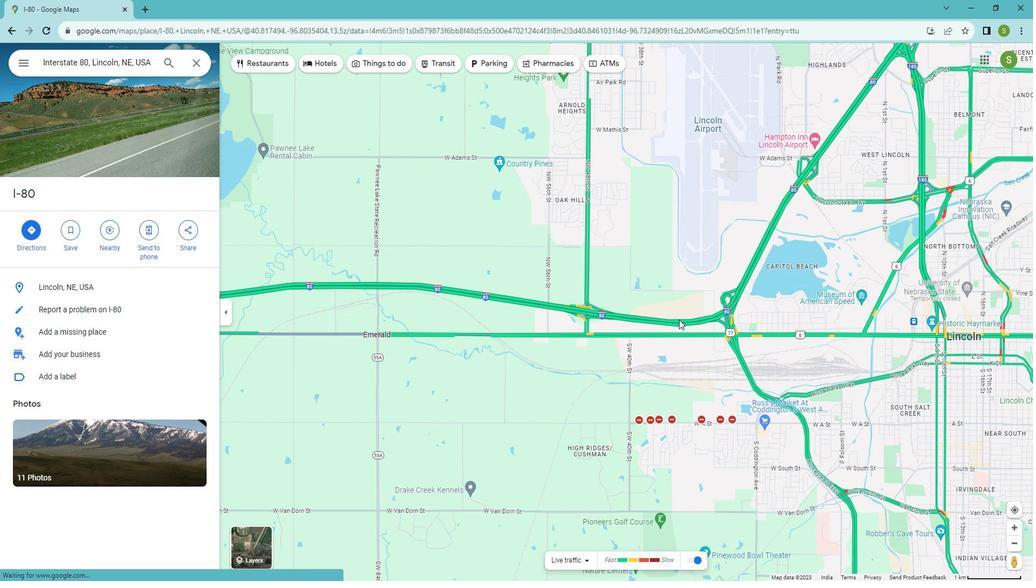 
Action: Mouse moved to (618, 300)
Screenshot: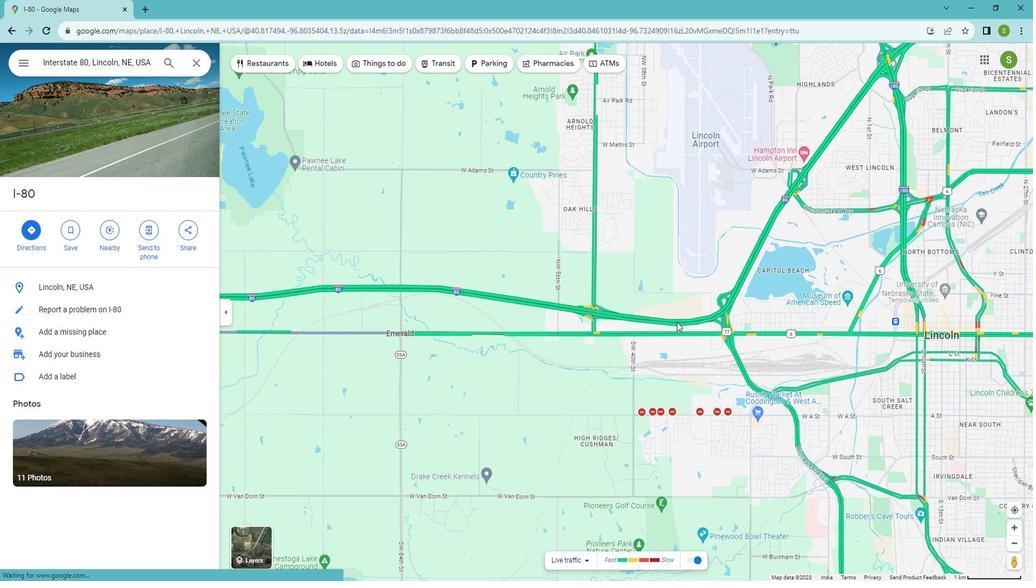 
Action: Mouse scrolled (618, 299) with delta (0, -1)
Screenshot: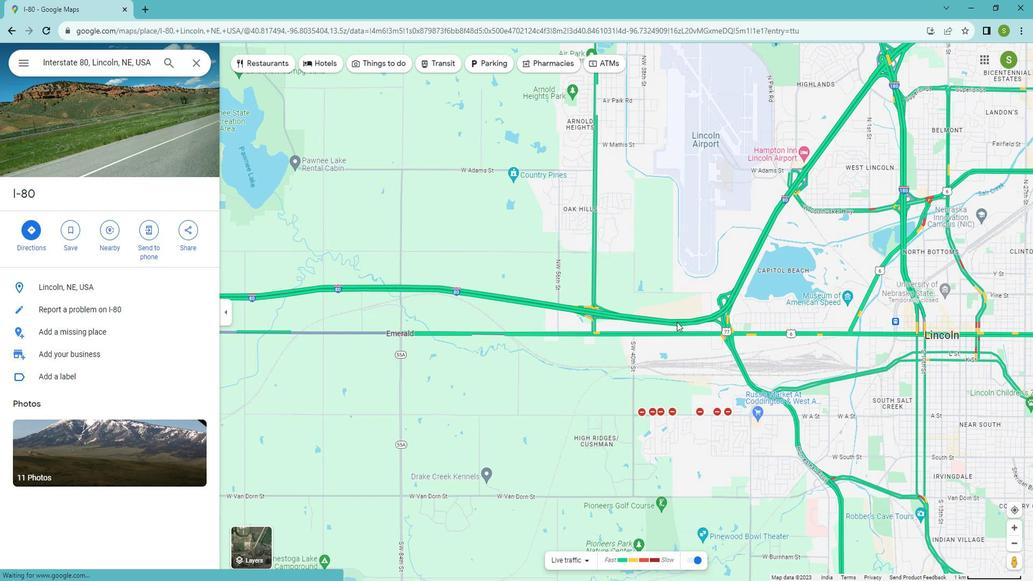 
Action: Mouse moved to (629, 281)
Screenshot: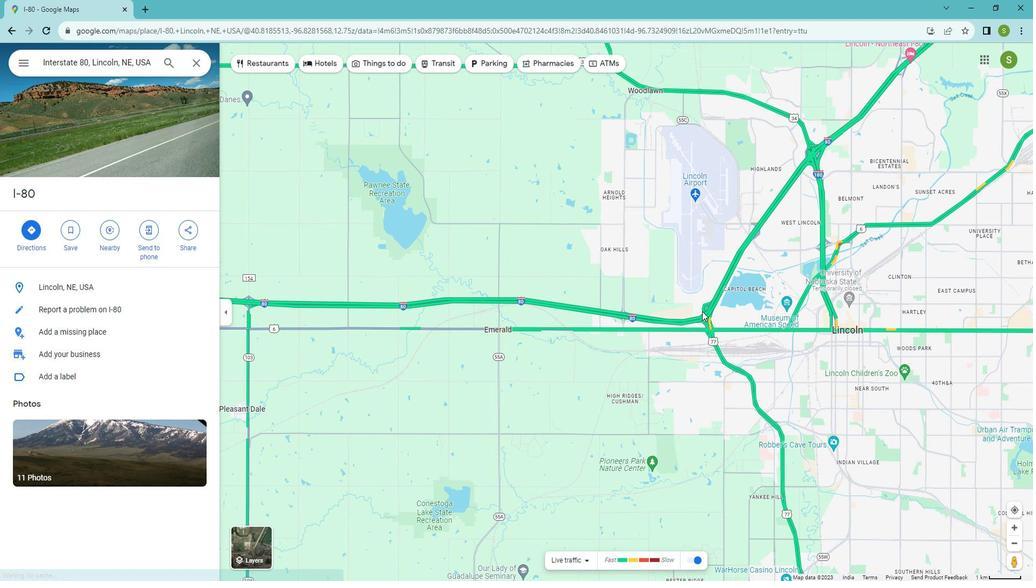 
Action: Mouse scrolled (629, 281) with delta (0, 0)
Screenshot: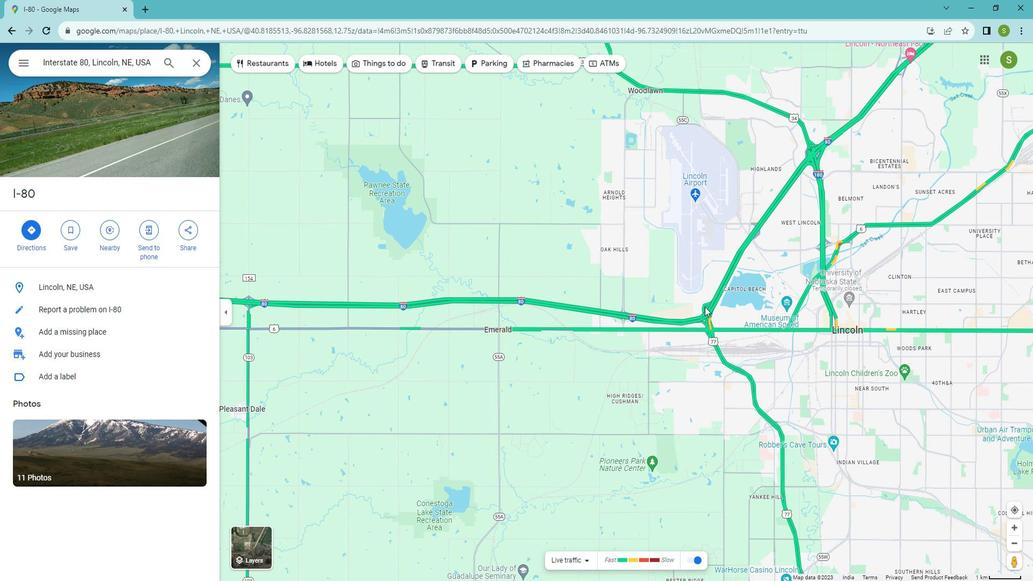 
Action: Mouse scrolled (629, 281) with delta (0, 0)
Screenshot: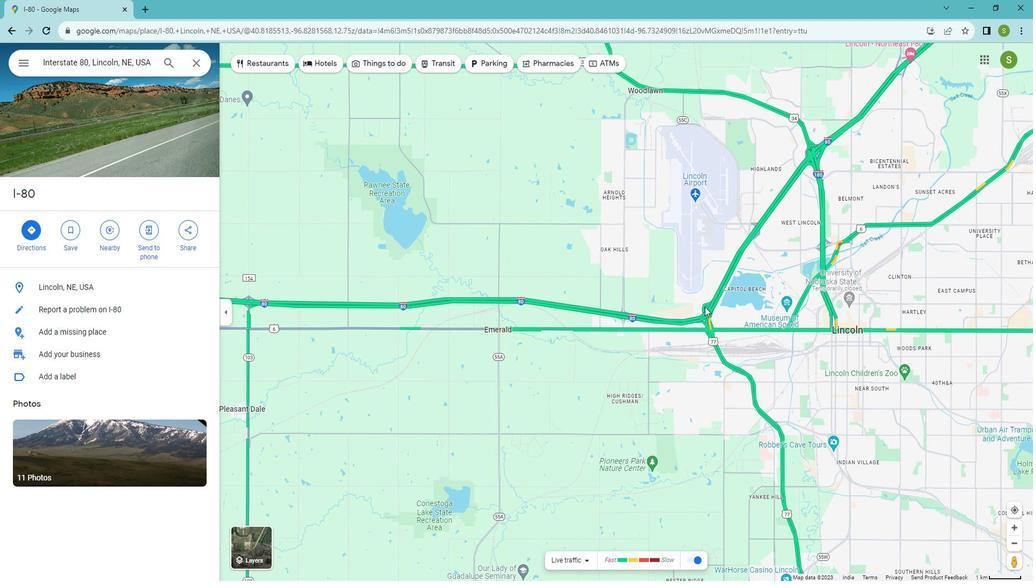 
Action: Mouse moved to (629, 281)
Screenshot: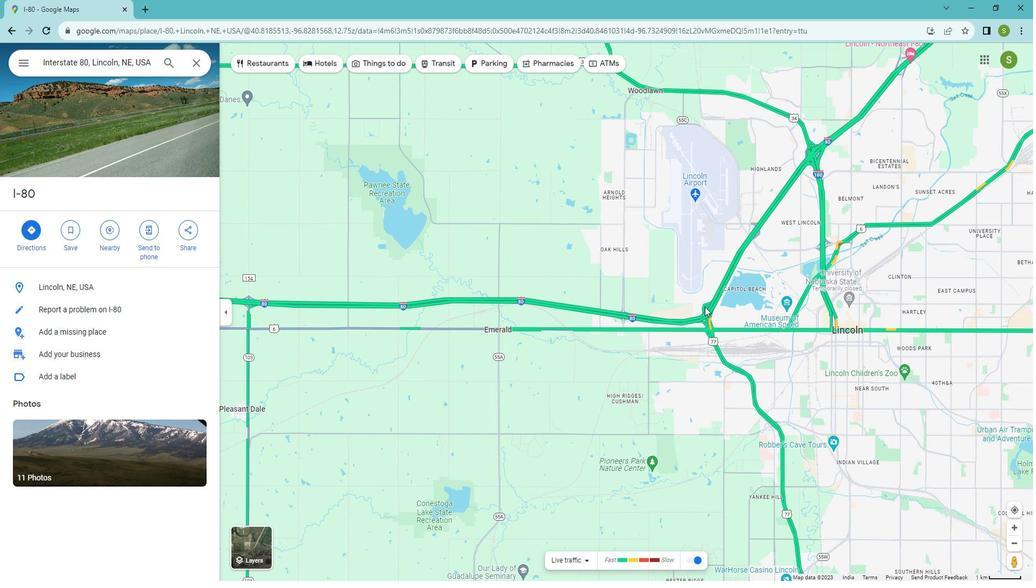 
Action: Mouse scrolled (629, 281) with delta (0, 0)
Screenshot: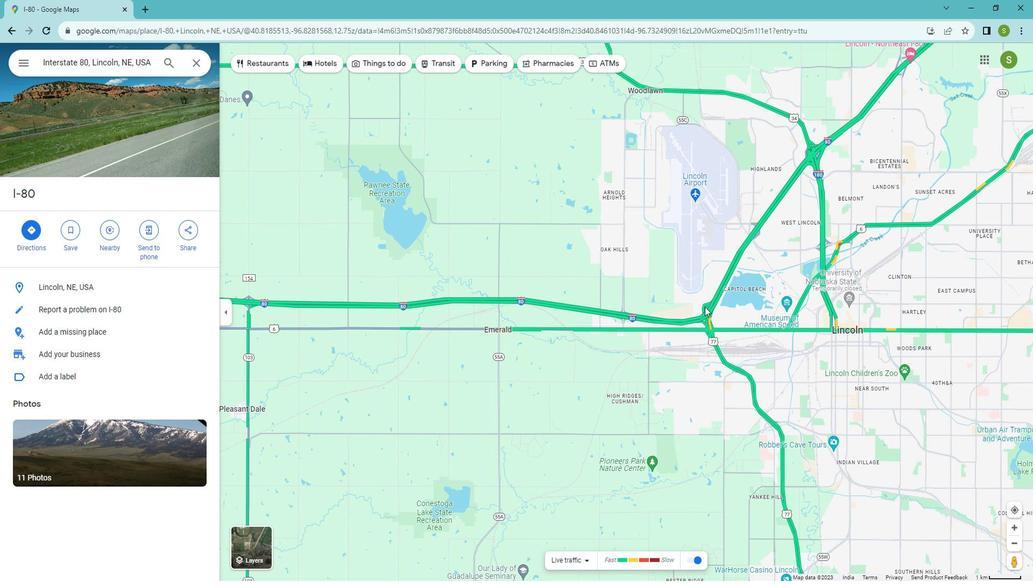 
Action: Mouse moved to (629, 281)
Screenshot: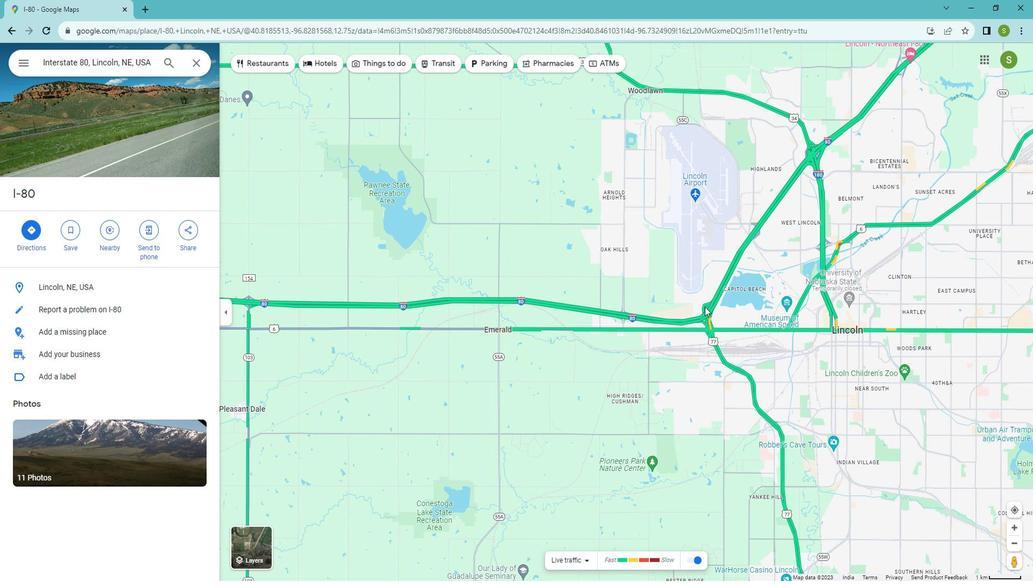 
Action: Mouse scrolled (629, 281) with delta (0, 0)
Screenshot: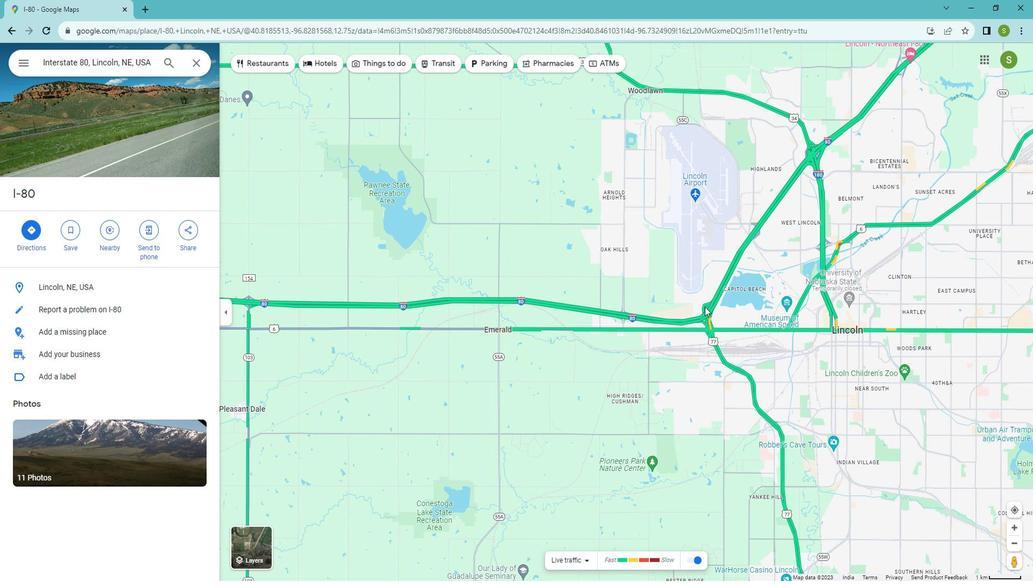 
Action: Mouse moved to (625, 288)
Screenshot: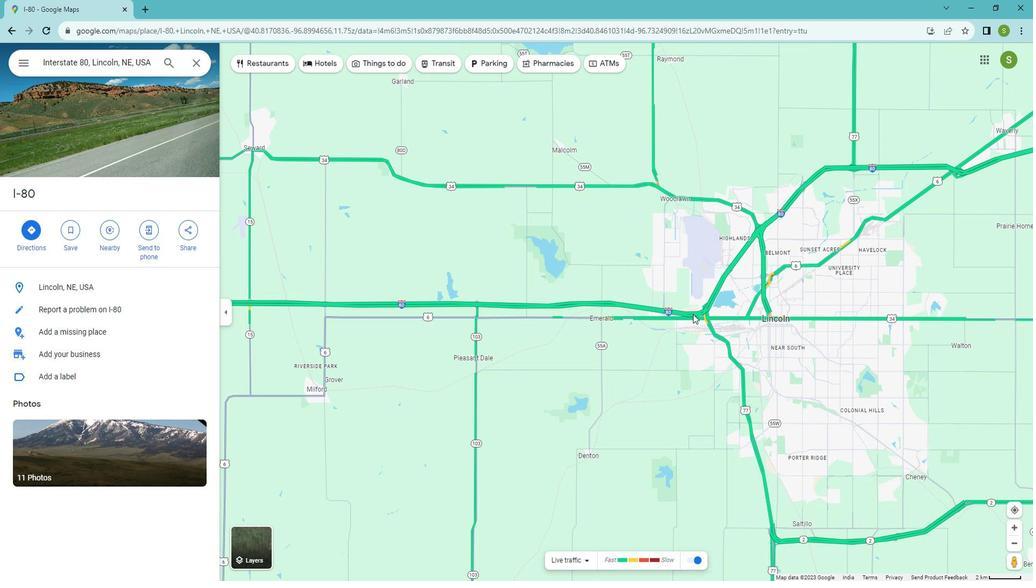 
Action: Mouse scrolled (625, 287) with delta (0, 0)
Screenshot: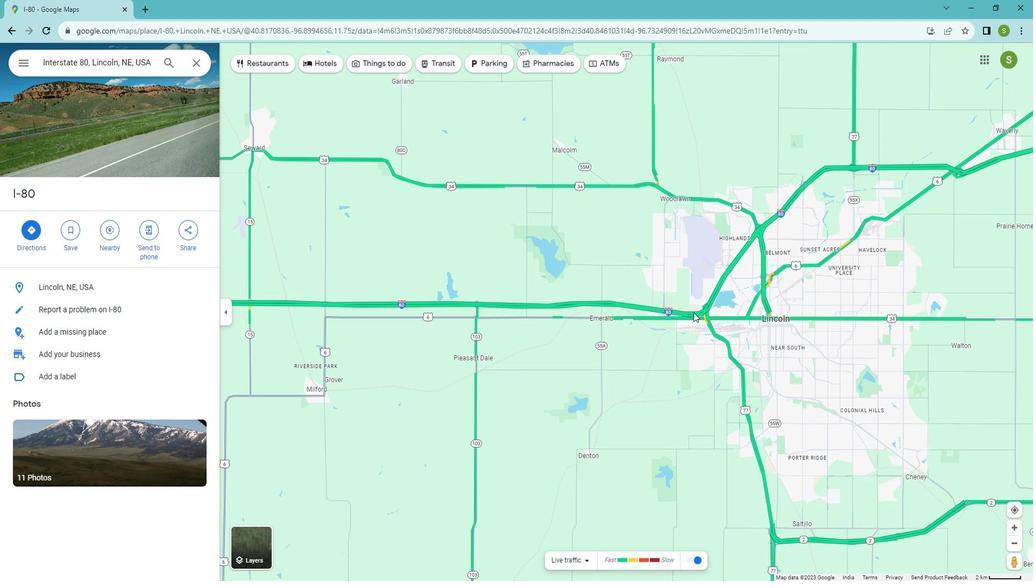 
Action: Mouse scrolled (625, 287) with delta (0, 0)
Screenshot: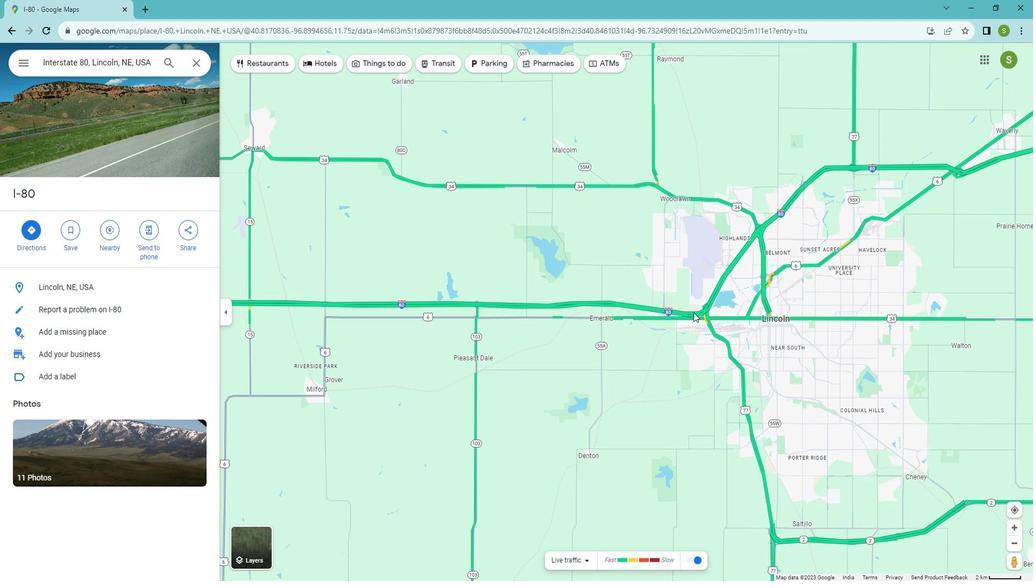 
Action: Mouse moved to (625, 288)
Screenshot: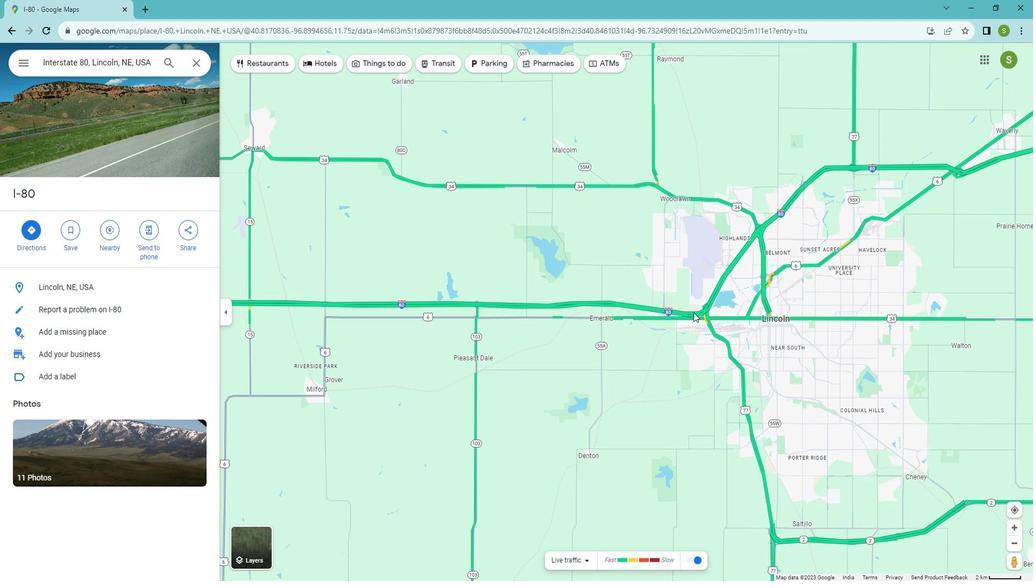 
Action: Mouse scrolled (625, 287) with delta (0, 0)
Screenshot: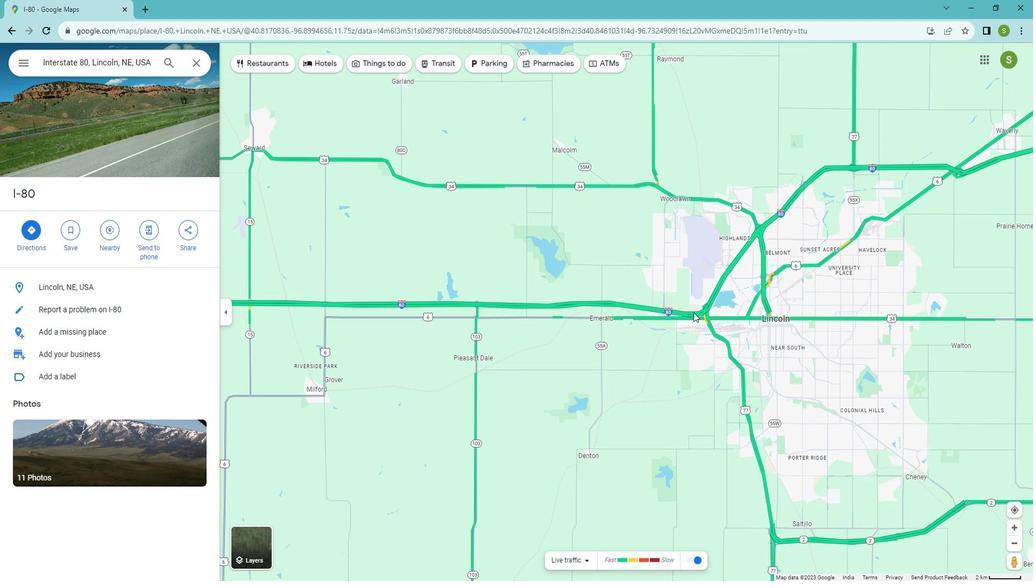 
Action: Mouse moved to (618, 285)
Screenshot: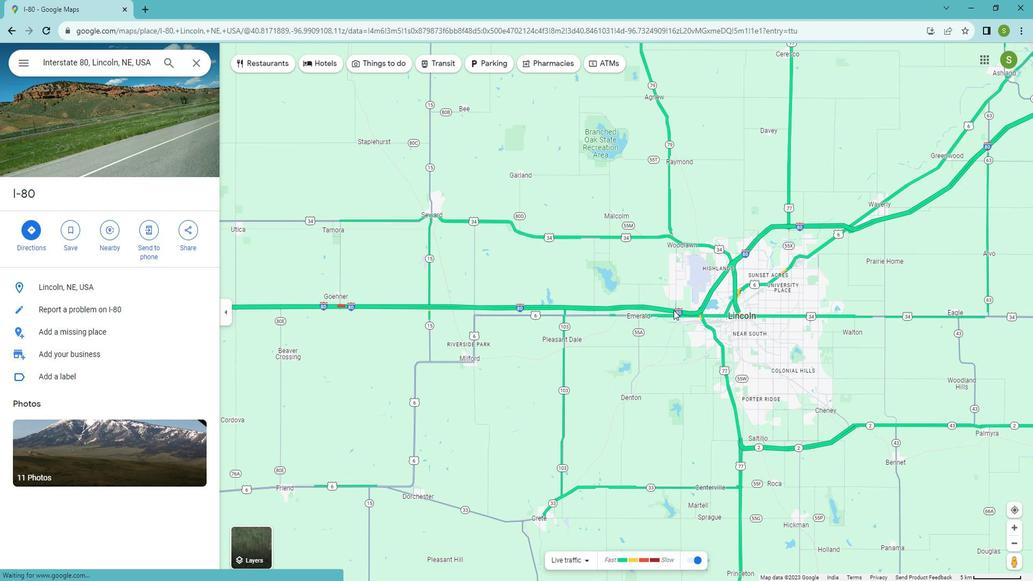 
Action: Mouse scrolled (618, 285) with delta (0, 0)
Screenshot: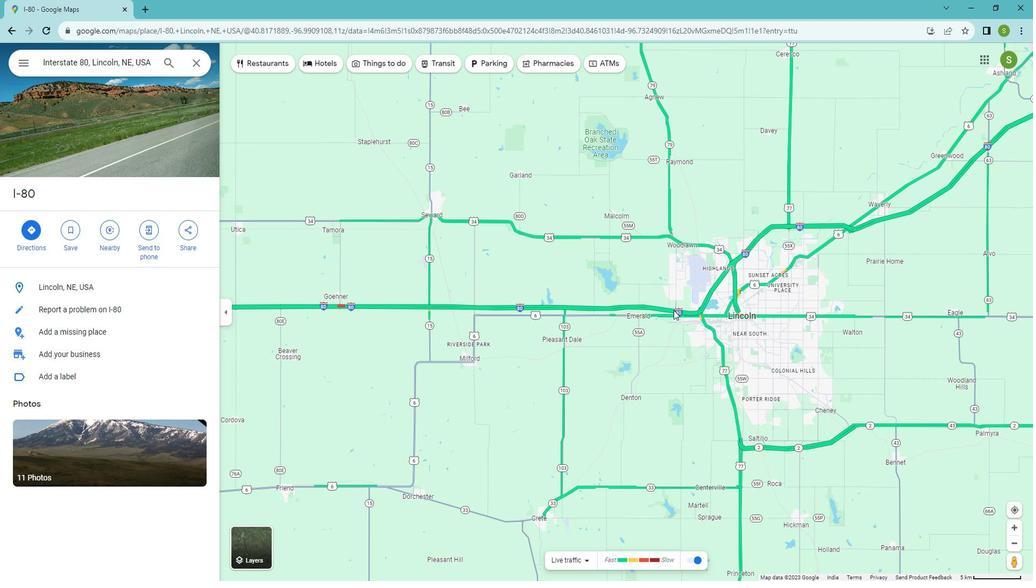 
Action: Mouse scrolled (618, 285) with delta (0, 0)
Screenshot: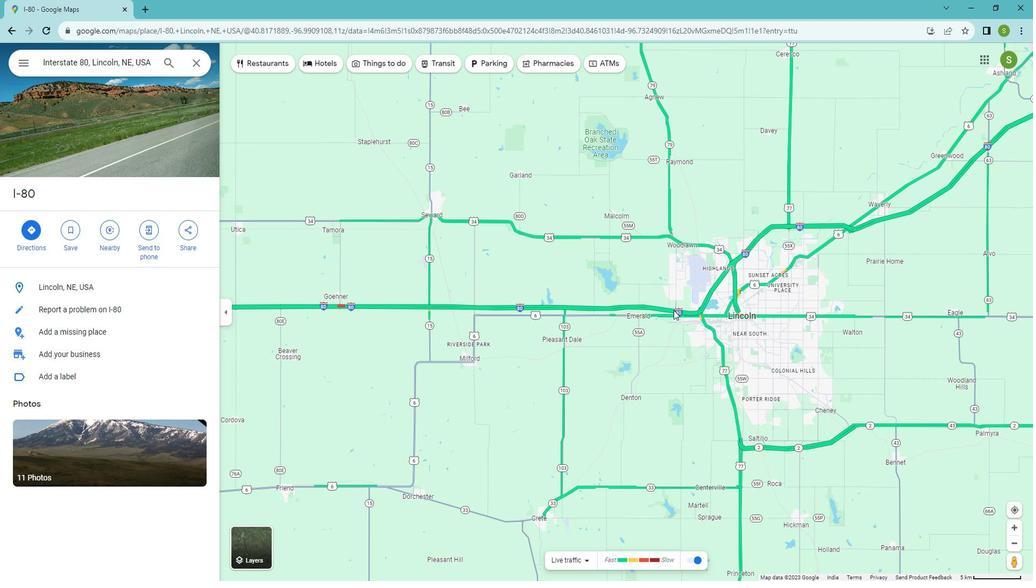 
Action: Mouse scrolled (618, 285) with delta (0, 0)
Screenshot: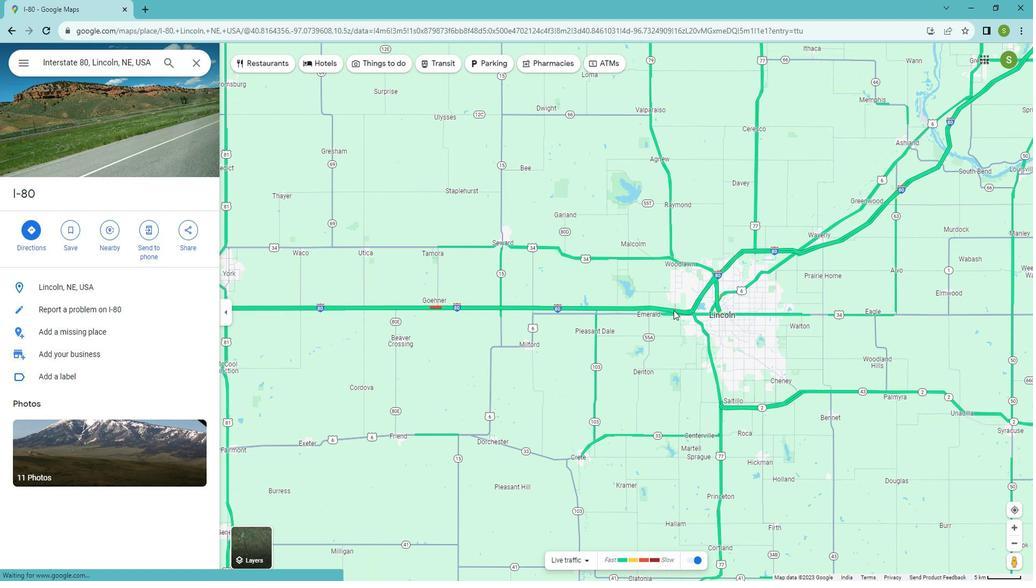 
Action: Mouse moved to (617, 285)
Screenshot: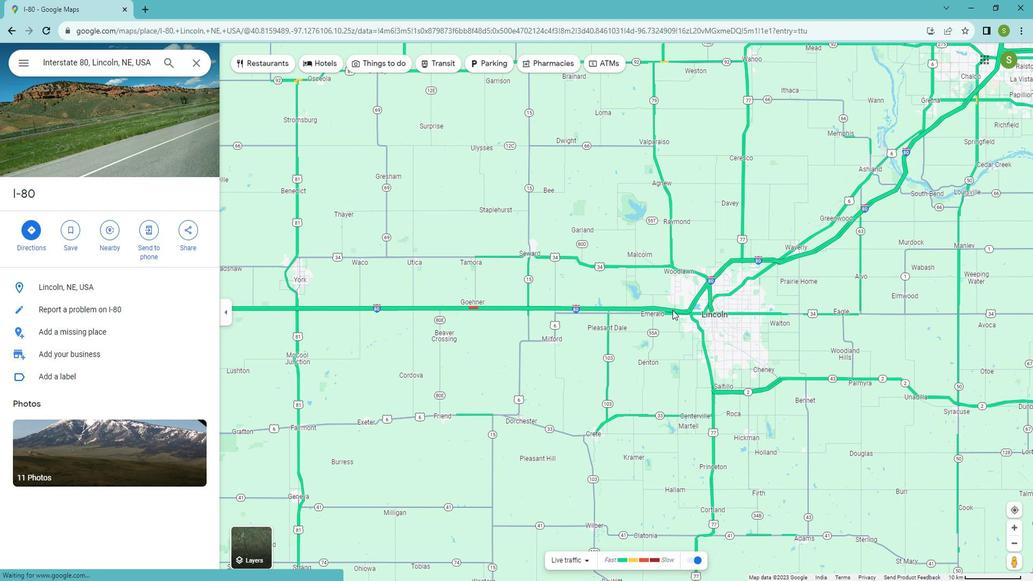 
Action: Mouse scrolled (617, 285) with delta (0, 0)
Screenshot: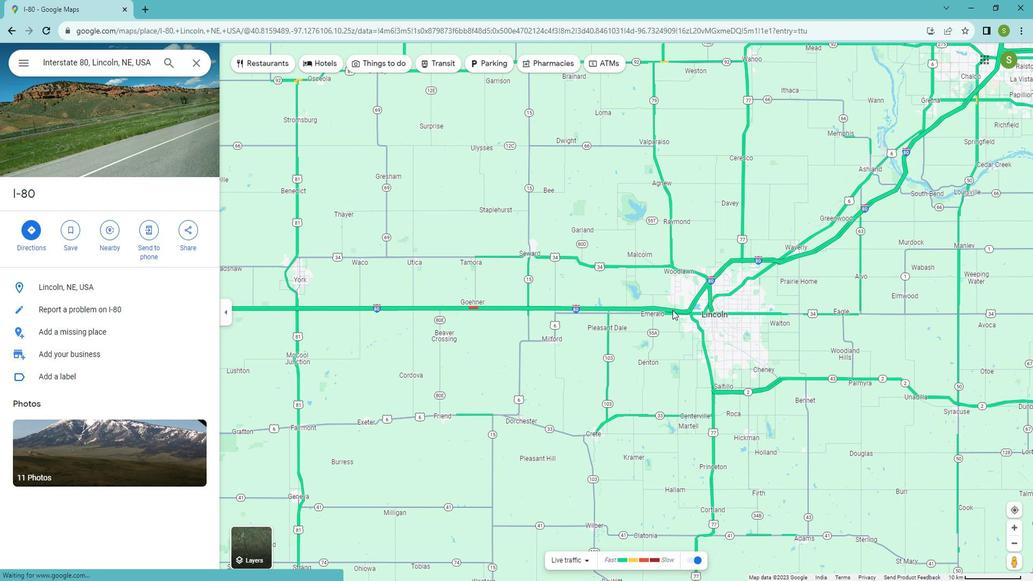 
Action: Mouse moved to (617, 285)
Screenshot: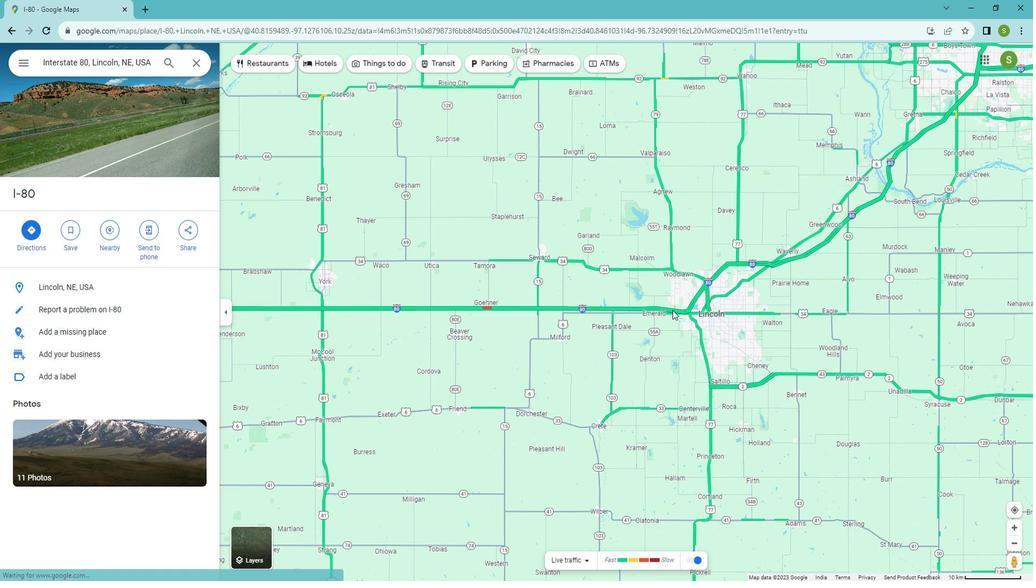 
Action: Mouse scrolled (617, 285) with delta (0, 0)
Screenshot: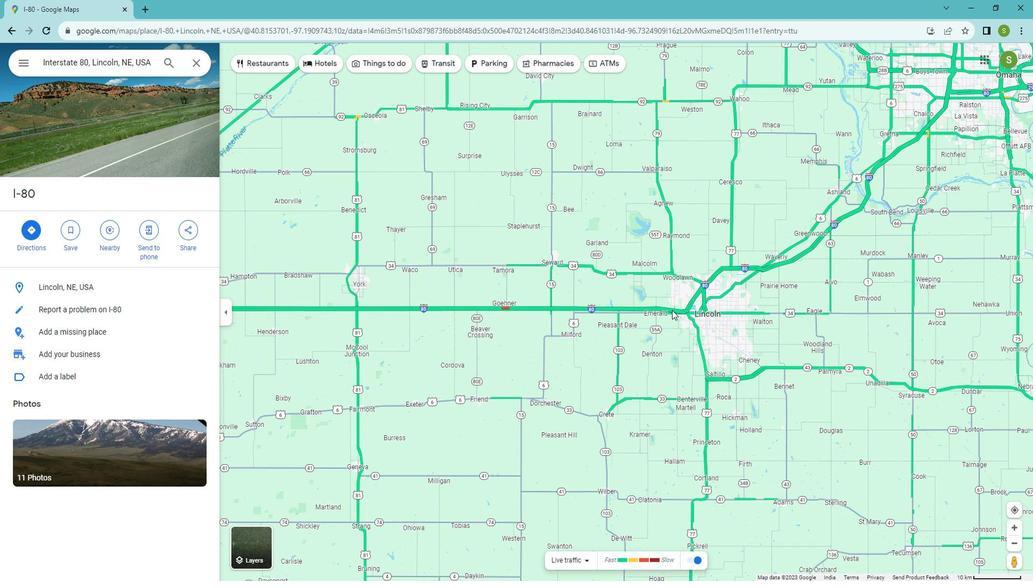 
Action: Mouse scrolled (617, 285) with delta (0, 0)
Screenshot: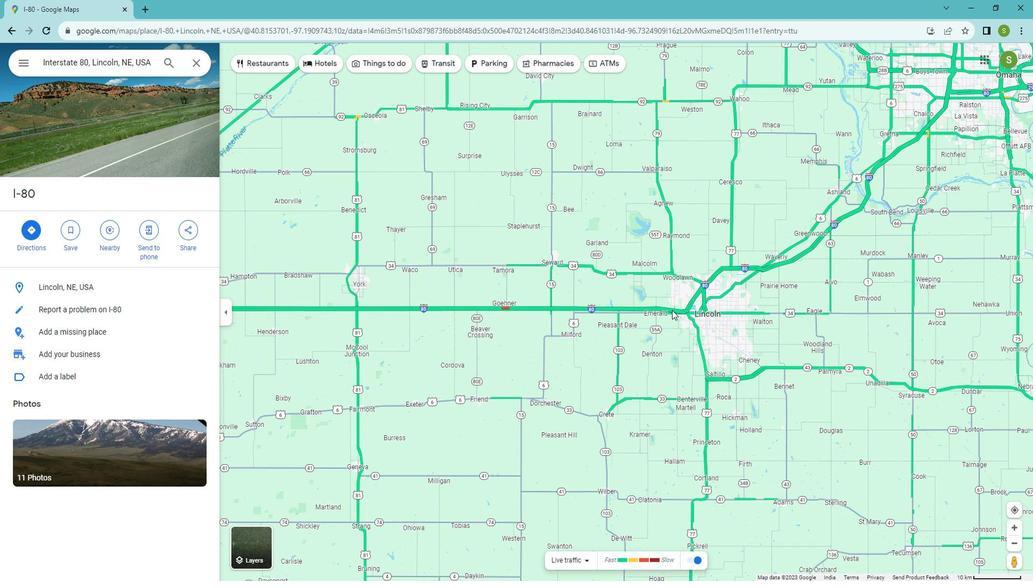 
Action: Mouse scrolled (617, 285) with delta (0, 0)
Screenshot: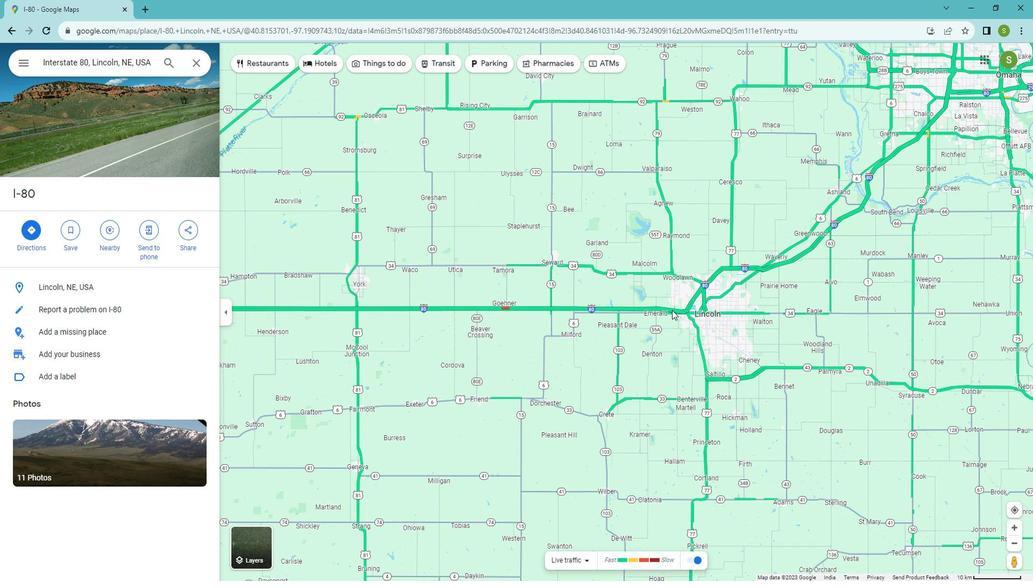 
Action: Mouse scrolled (617, 285) with delta (0, 0)
Screenshot: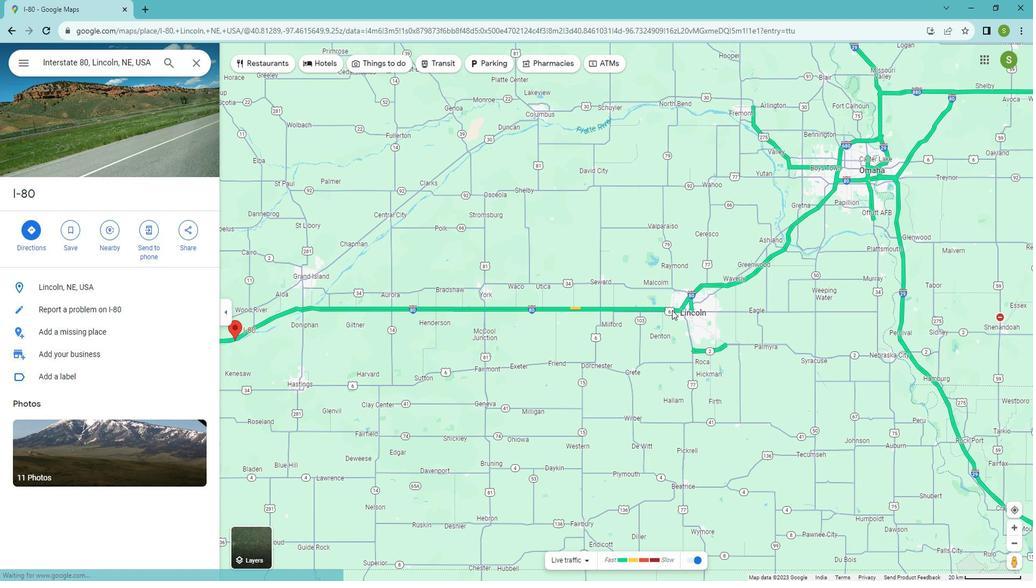 
Action: Mouse scrolled (617, 285) with delta (0, 0)
Screenshot: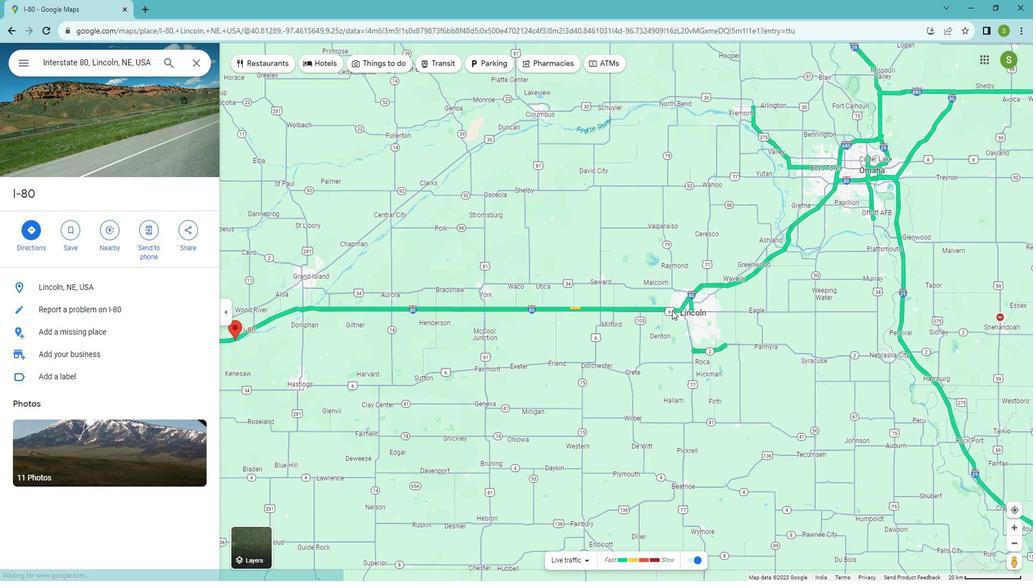 
Action: Mouse scrolled (617, 285) with delta (0, 0)
Screenshot: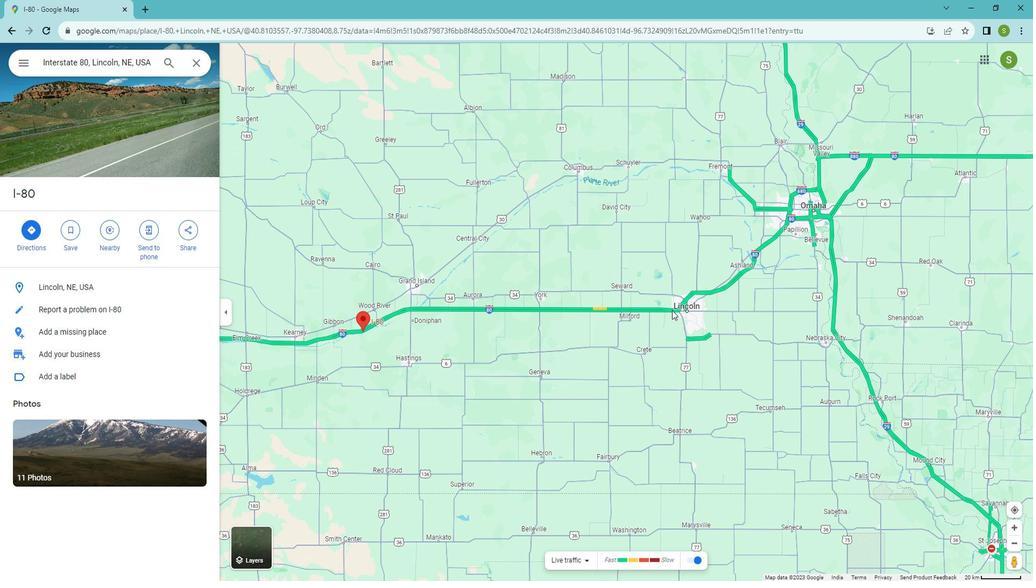 
Action: Mouse scrolled (617, 285) with delta (0, 0)
Screenshot: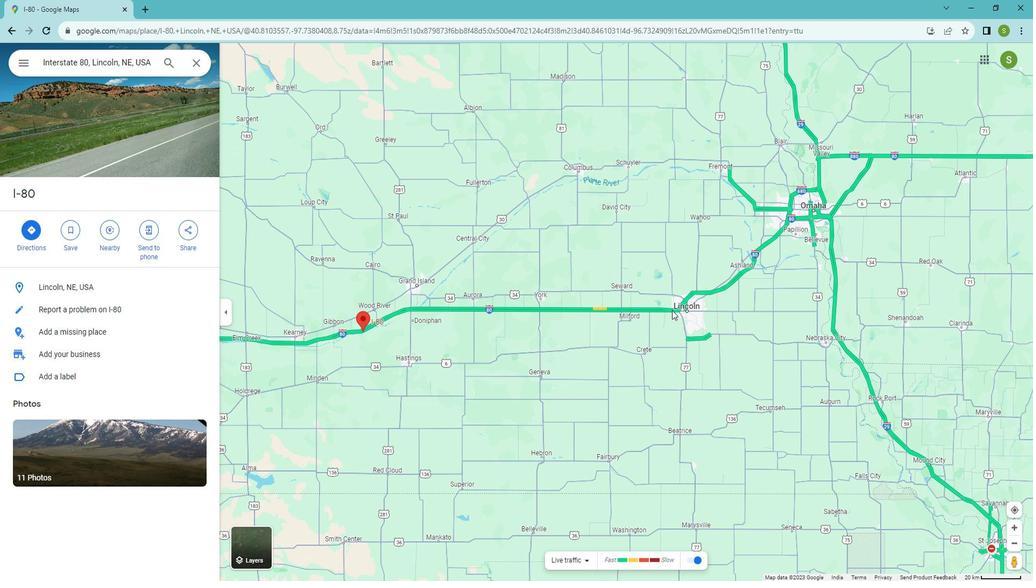 
Action: Mouse scrolled (617, 285) with delta (0, 0)
Screenshot: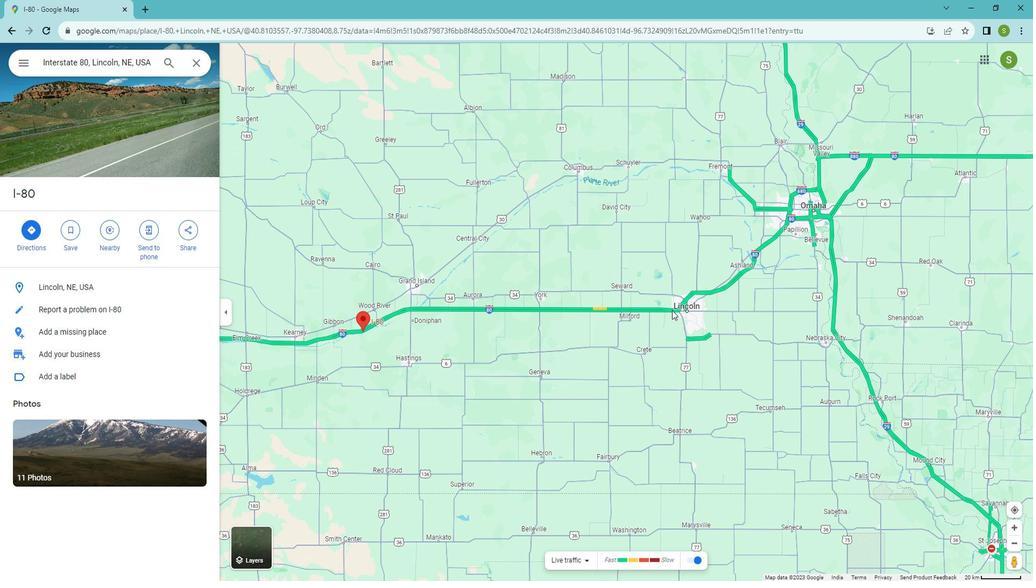 
Action: Mouse moved to (617, 287)
Screenshot: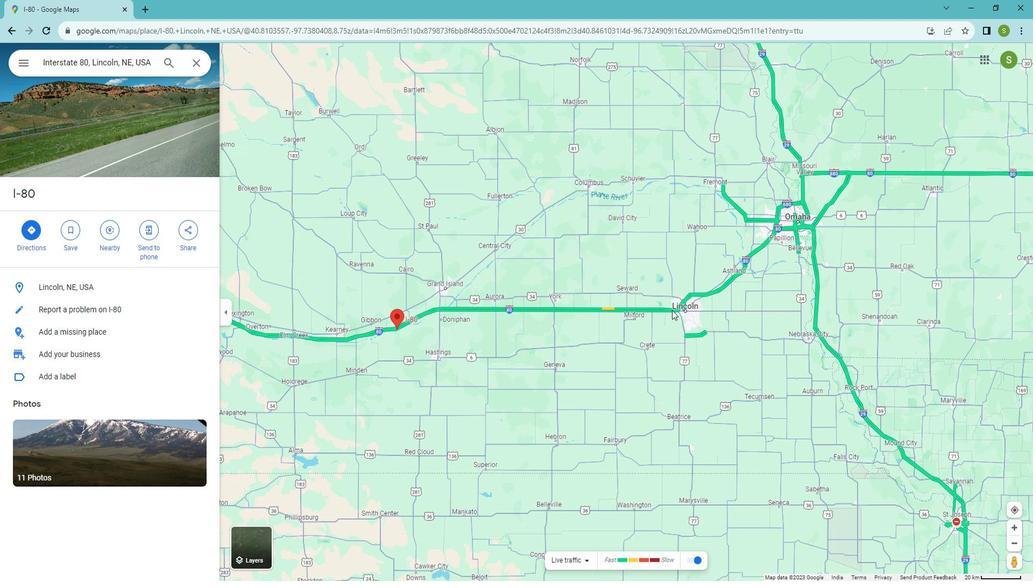 
Action: Mouse scrolled (617, 286) with delta (0, -1)
Screenshot: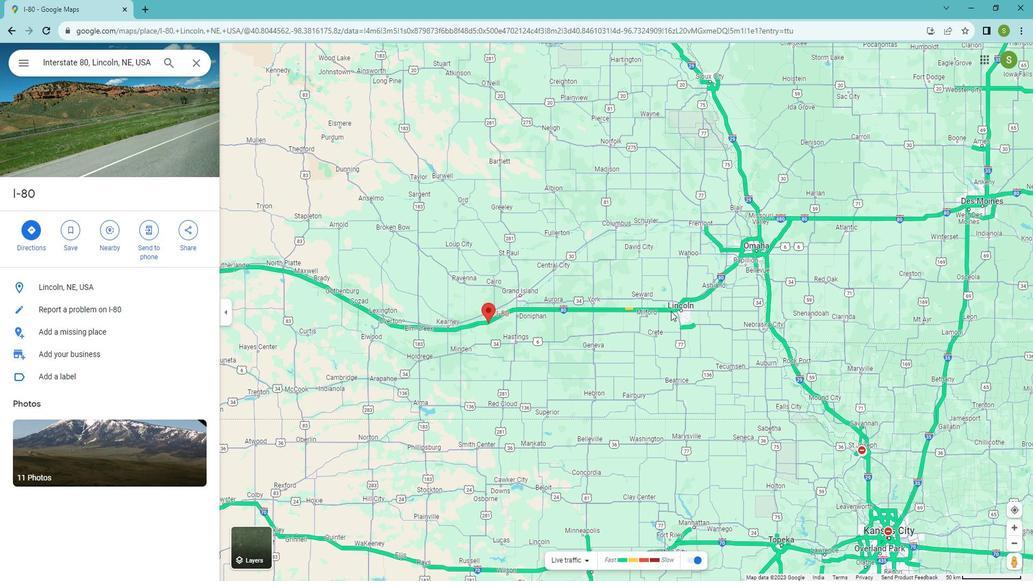 
Action: Mouse moved to (589, 330)
Screenshot: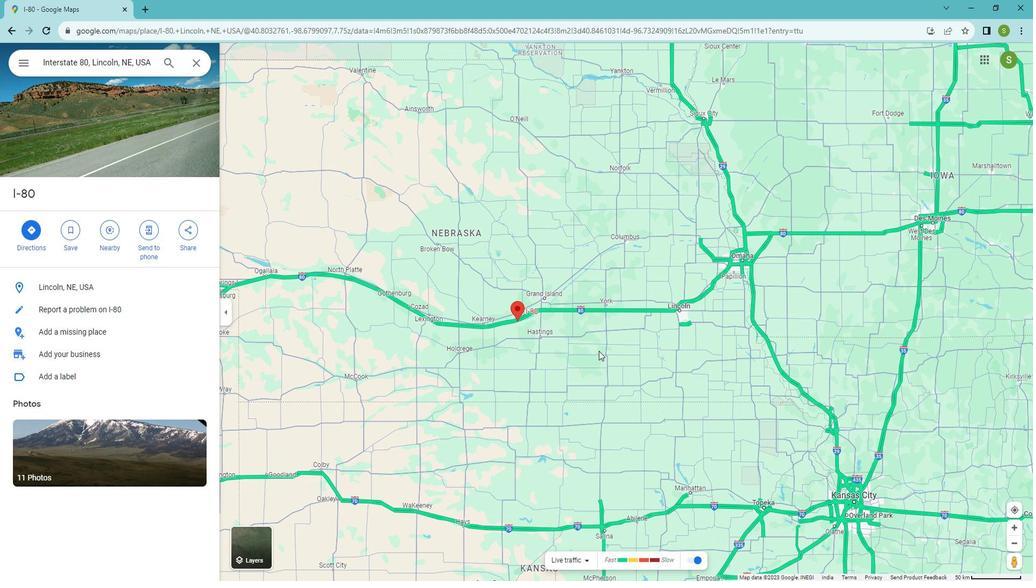 
